 Task: Search one way flight ticket for 5 adults, 2 children, 1 infant in seat and 1 infant on lap in economy from Billings: Billings Logan International Airport to Jacksonville: Albert J. Ellis Airport on 8-3-2023. Choice of flights is American. Number of bags: 2 checked bags. Price is upto 83000. Outbound departure time preference is 5:15.
Action: Mouse moved to (215, 307)
Screenshot: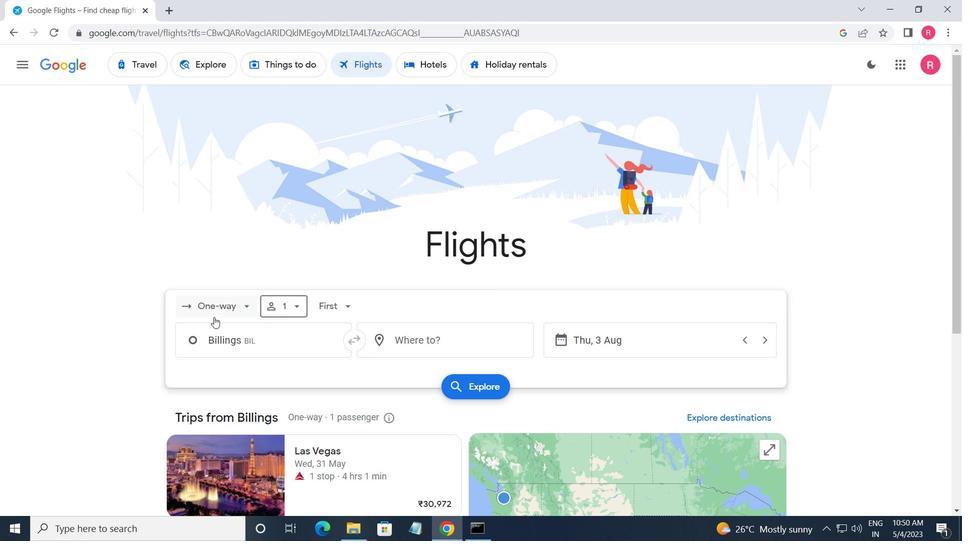
Action: Mouse pressed left at (215, 307)
Screenshot: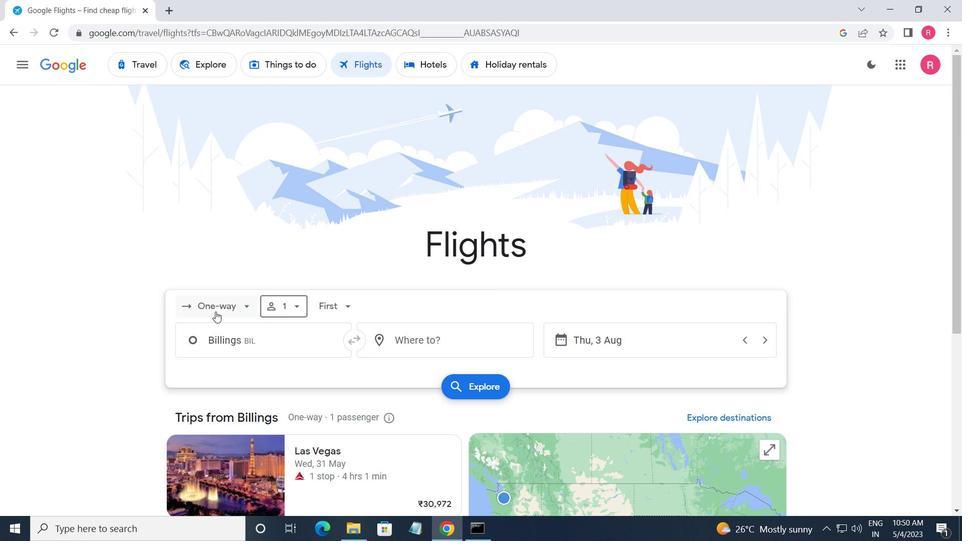 
Action: Mouse moved to (228, 360)
Screenshot: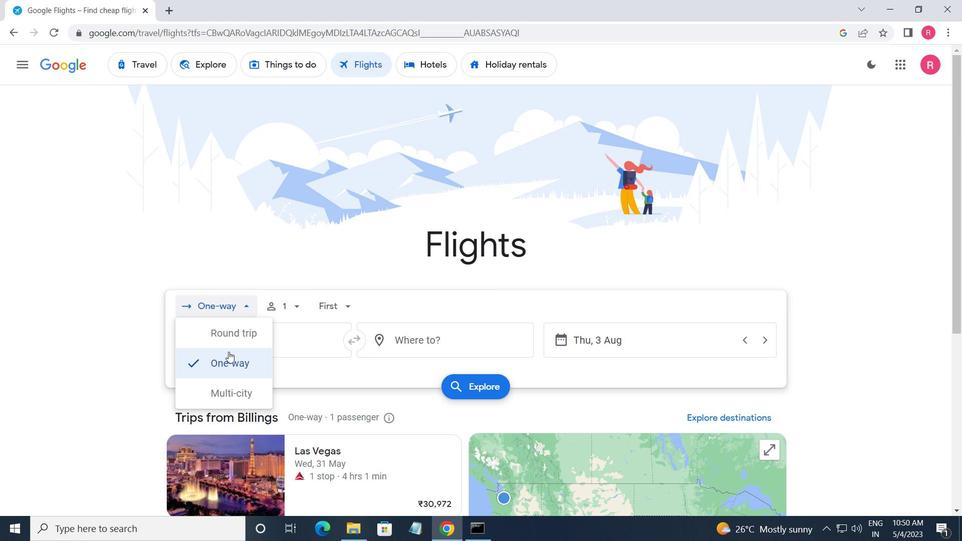 
Action: Mouse pressed left at (228, 360)
Screenshot: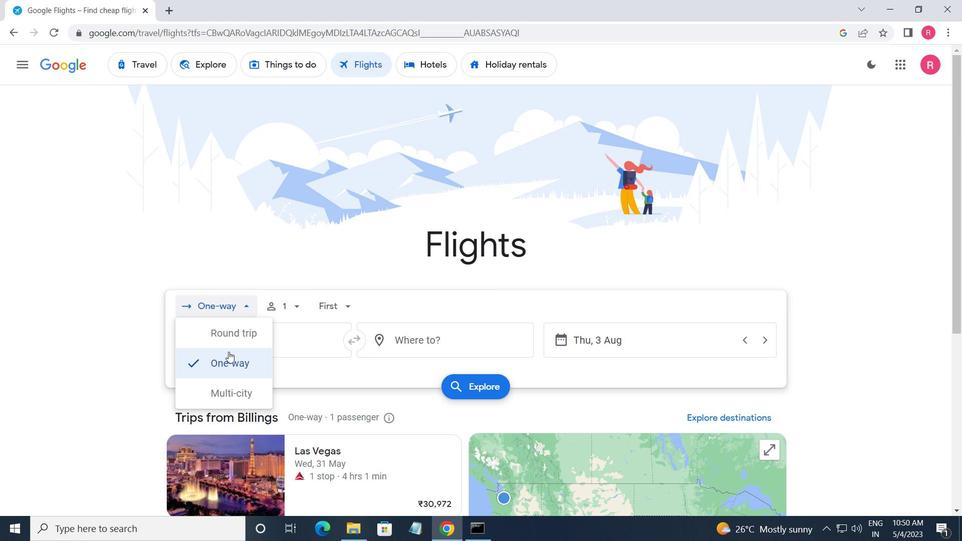 
Action: Mouse moved to (286, 307)
Screenshot: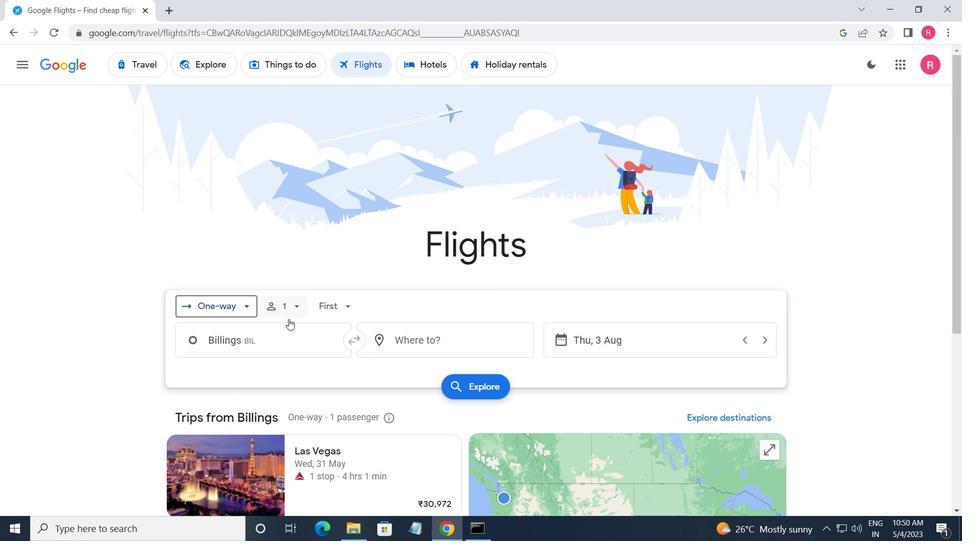 
Action: Mouse pressed left at (286, 307)
Screenshot: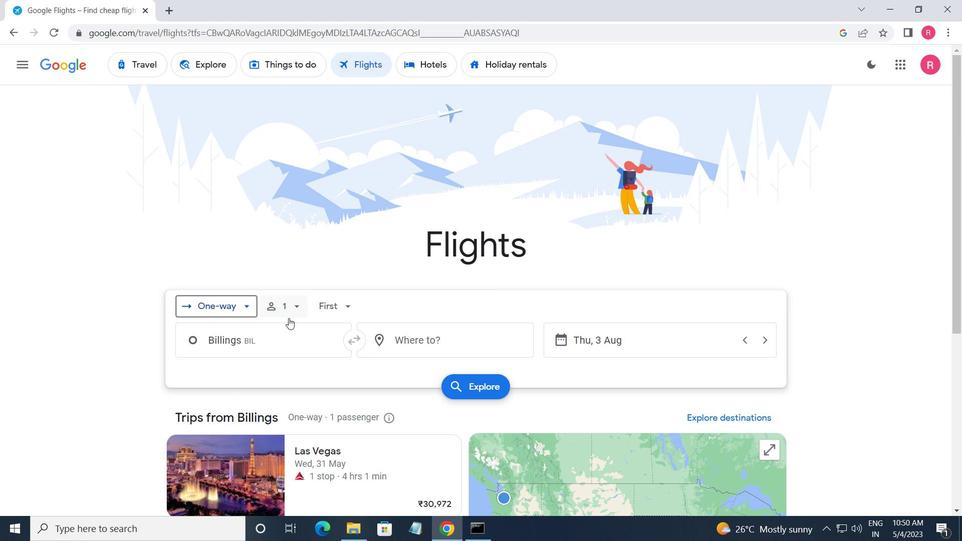 
Action: Mouse moved to (392, 334)
Screenshot: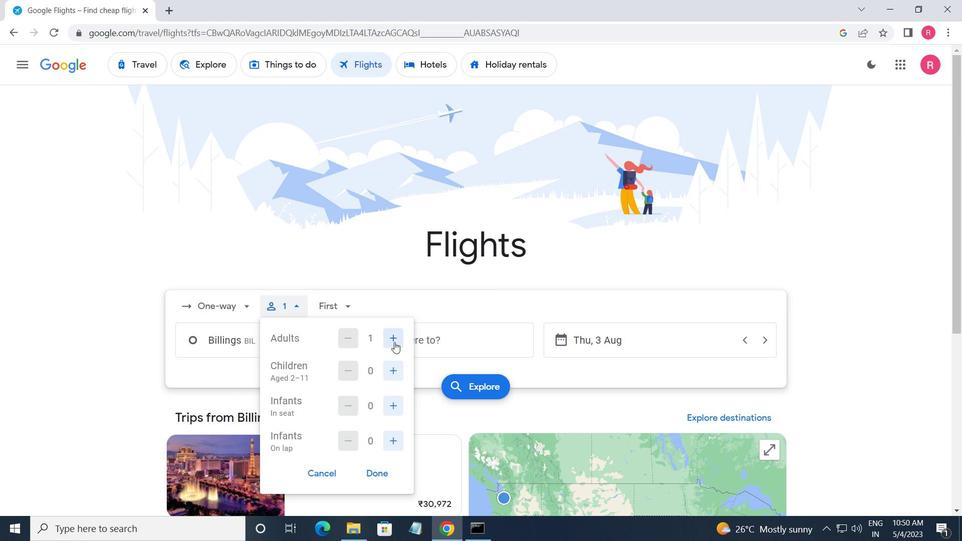 
Action: Mouse pressed left at (392, 334)
Screenshot: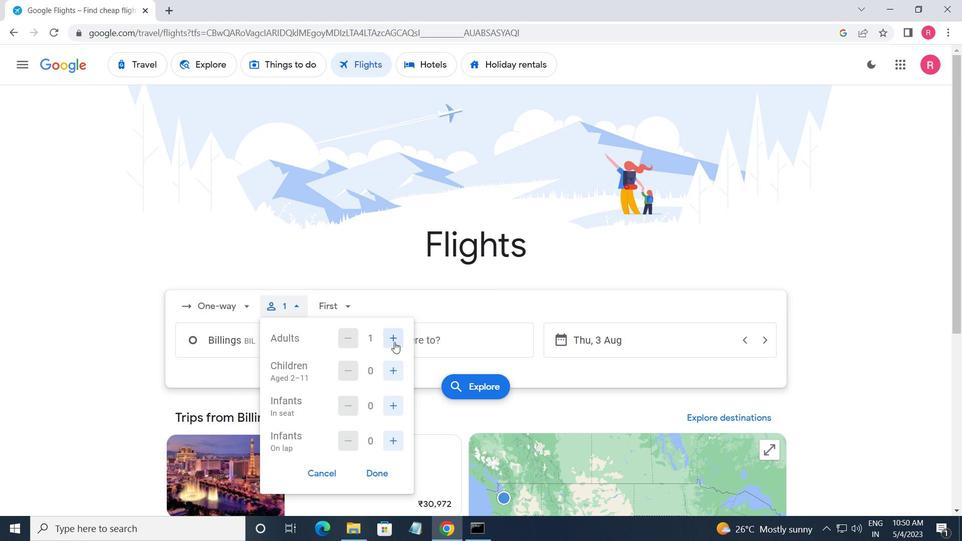
Action: Mouse pressed left at (392, 334)
Screenshot: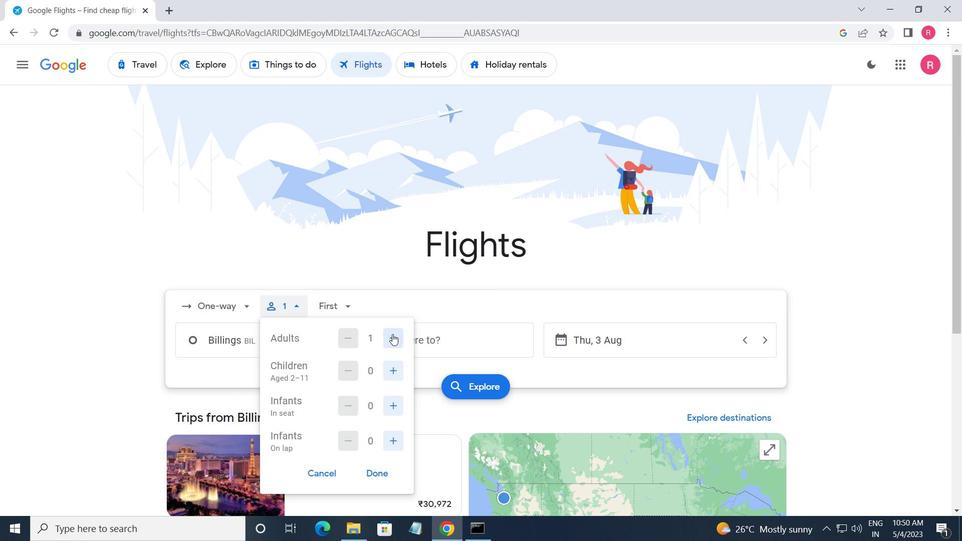 
Action: Mouse pressed left at (392, 334)
Screenshot: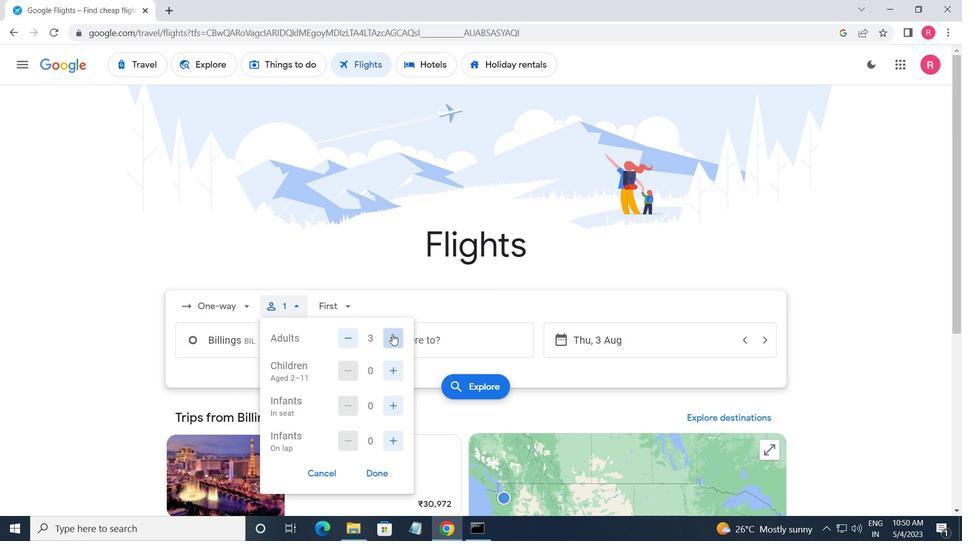 
Action: Mouse pressed left at (392, 334)
Screenshot: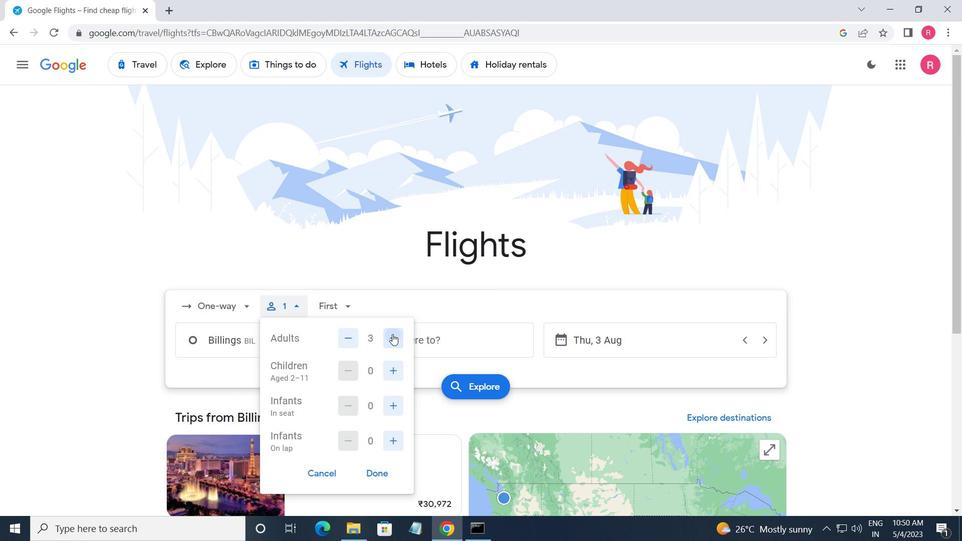 
Action: Mouse moved to (391, 377)
Screenshot: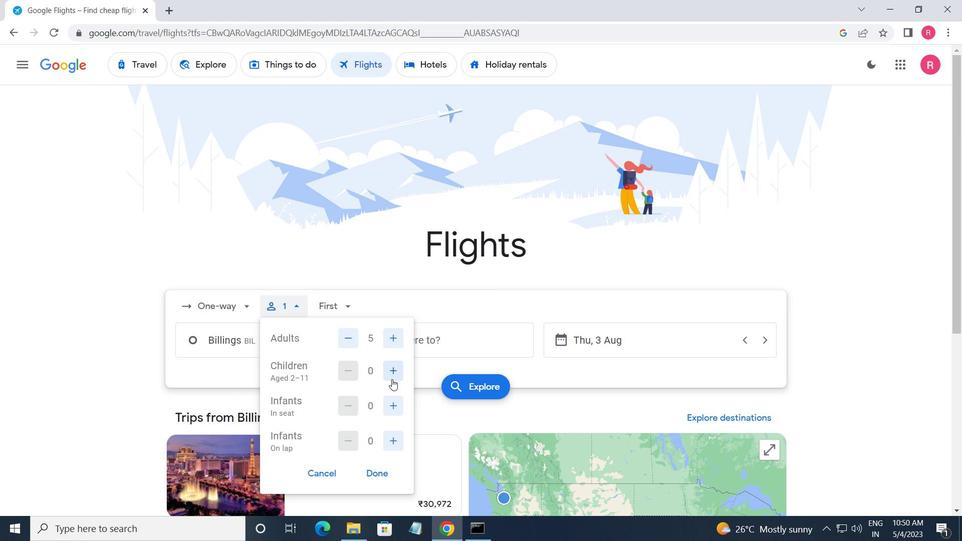 
Action: Mouse pressed left at (391, 377)
Screenshot: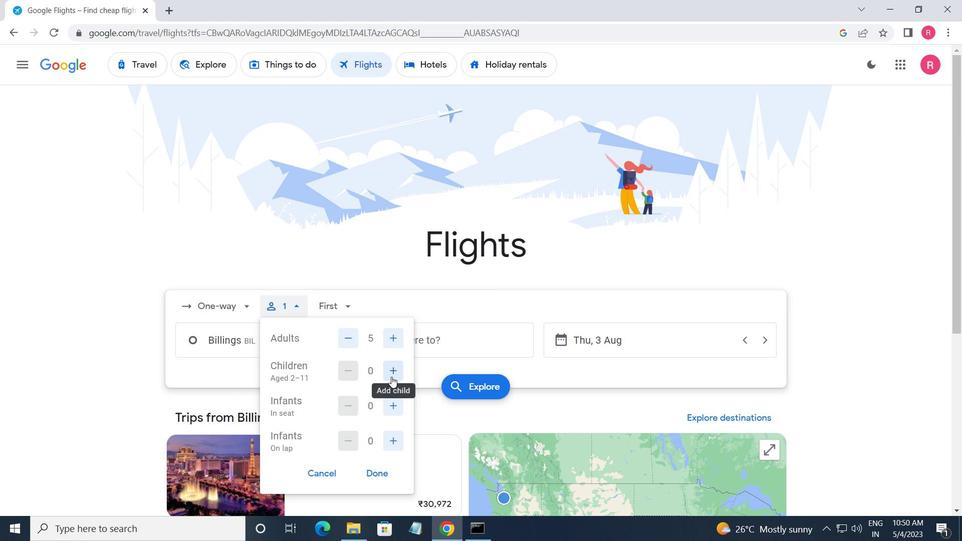 
Action: Mouse pressed left at (391, 377)
Screenshot: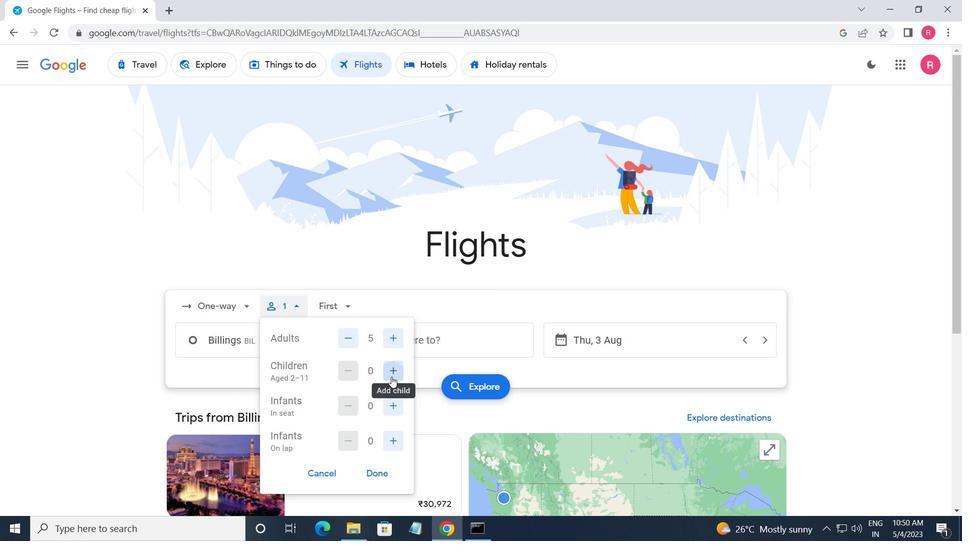 
Action: Mouse moved to (391, 409)
Screenshot: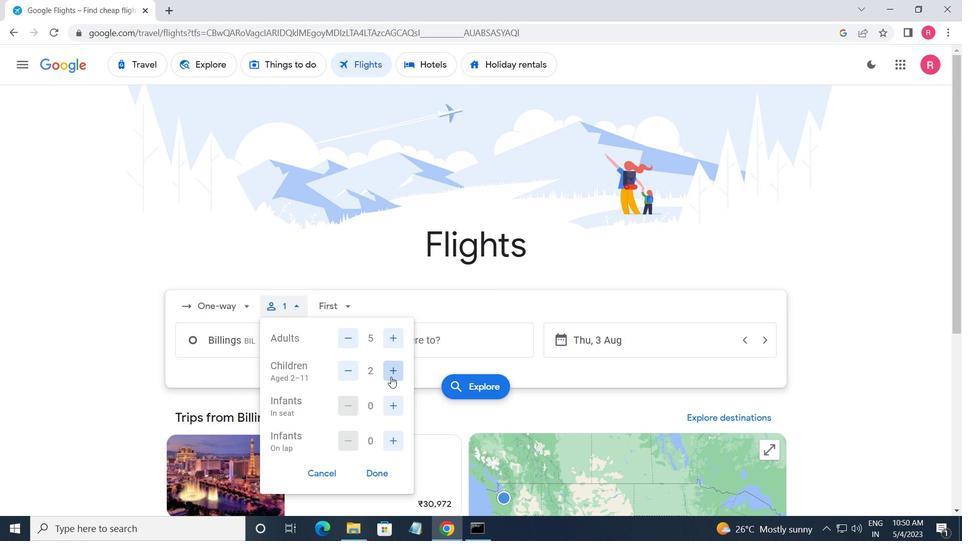 
Action: Mouse pressed left at (391, 409)
Screenshot: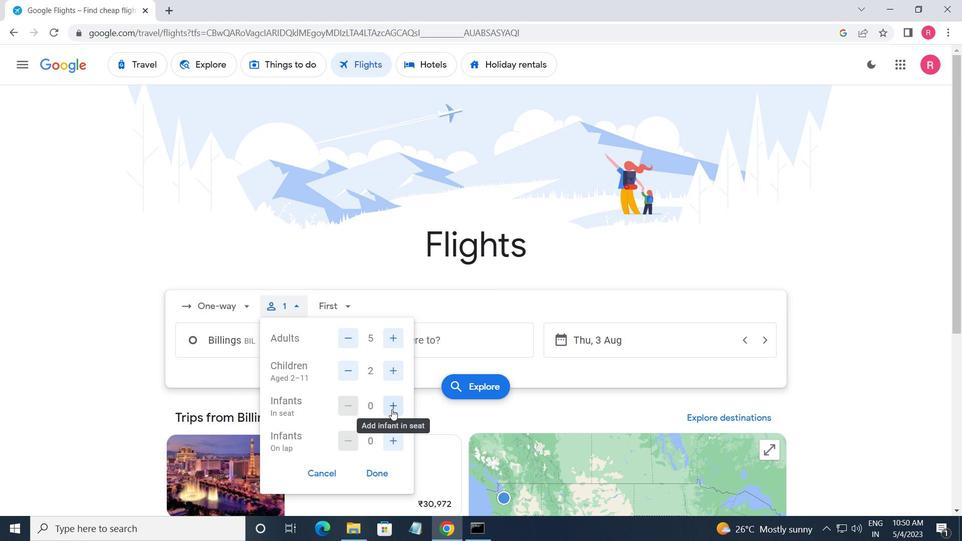 
Action: Mouse moved to (391, 441)
Screenshot: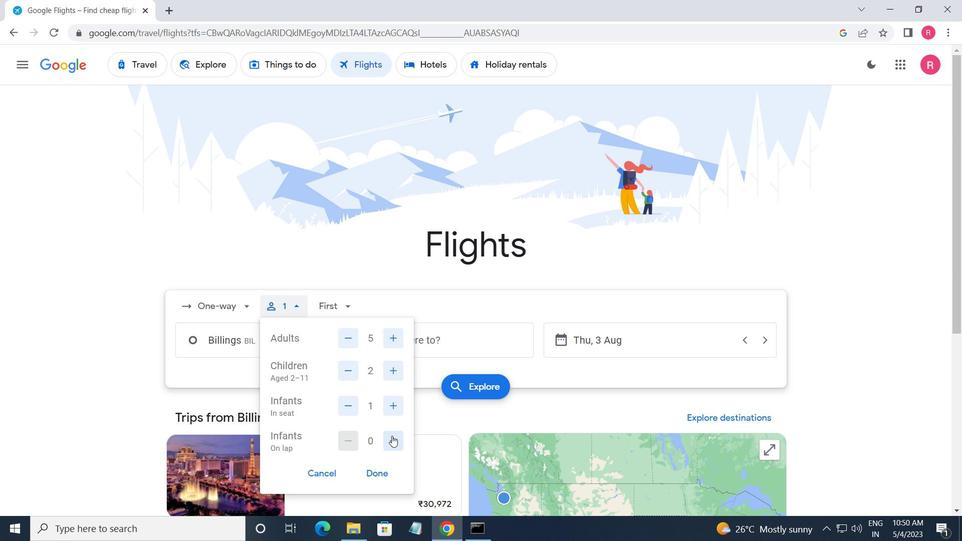 
Action: Mouse pressed left at (391, 441)
Screenshot: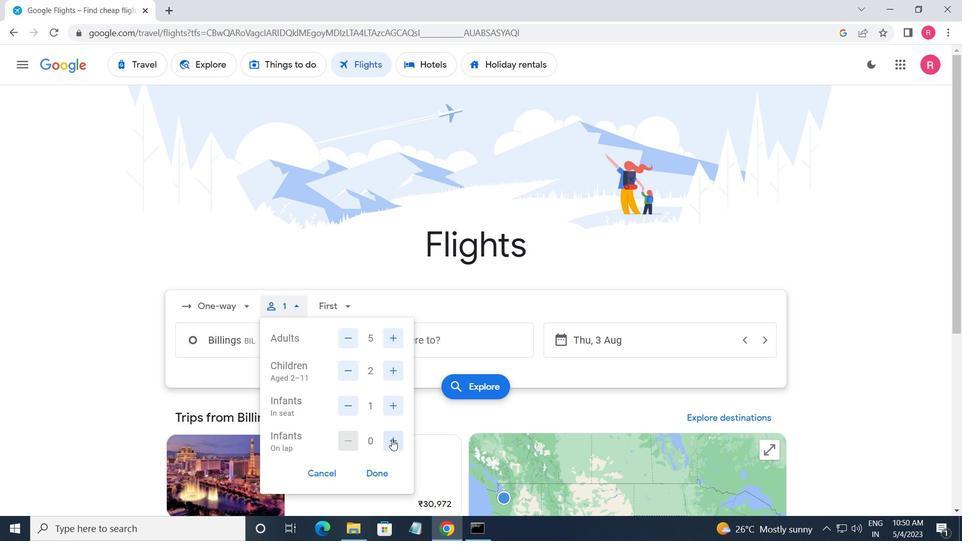 
Action: Mouse moved to (379, 473)
Screenshot: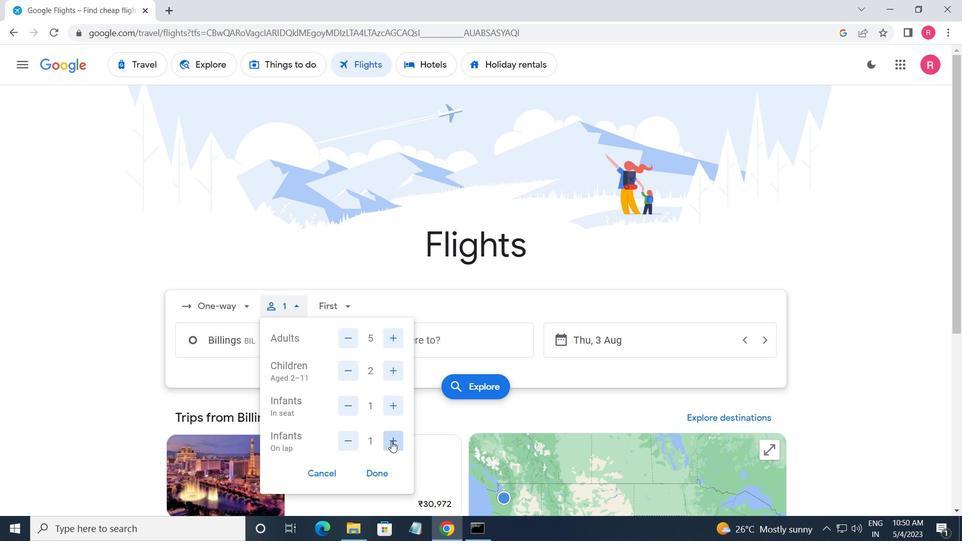 
Action: Mouse pressed left at (379, 473)
Screenshot: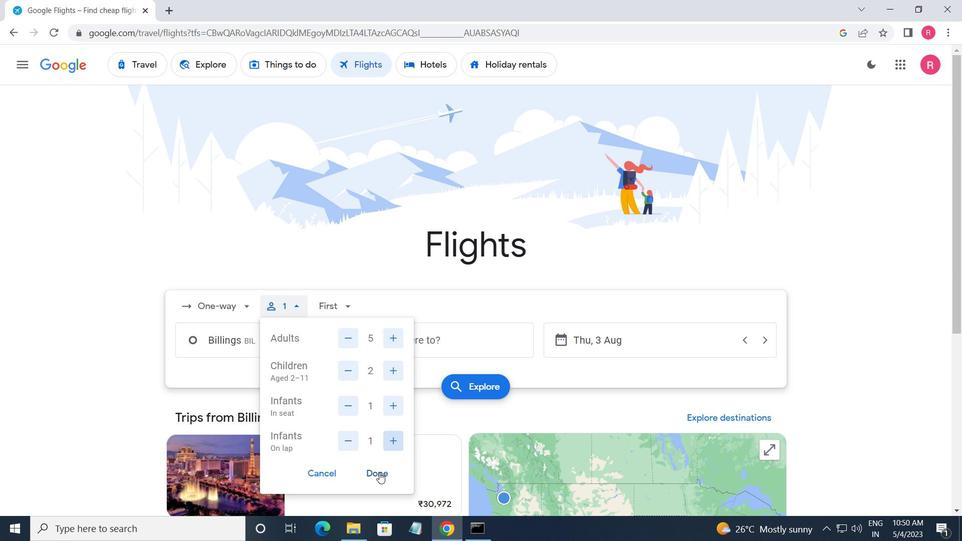 
Action: Mouse moved to (323, 313)
Screenshot: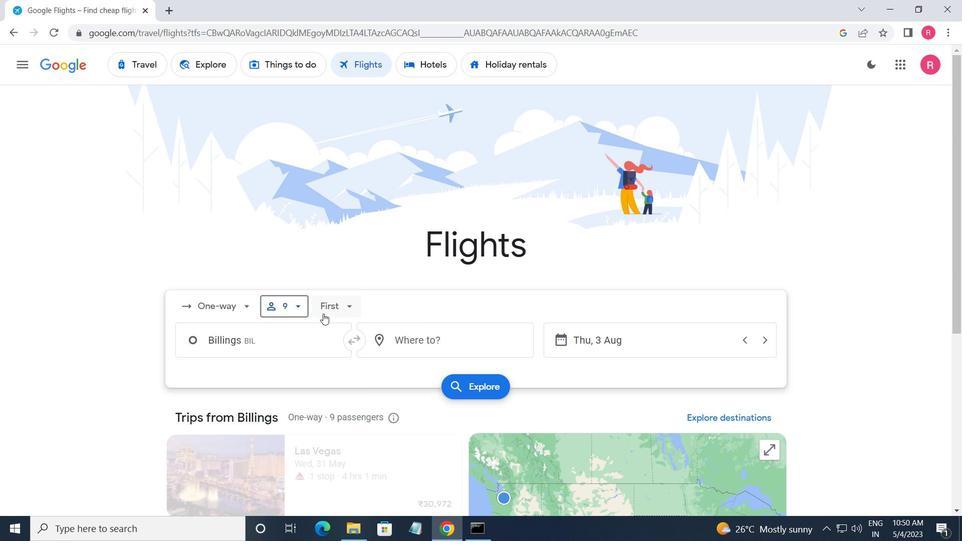 
Action: Mouse pressed left at (323, 313)
Screenshot: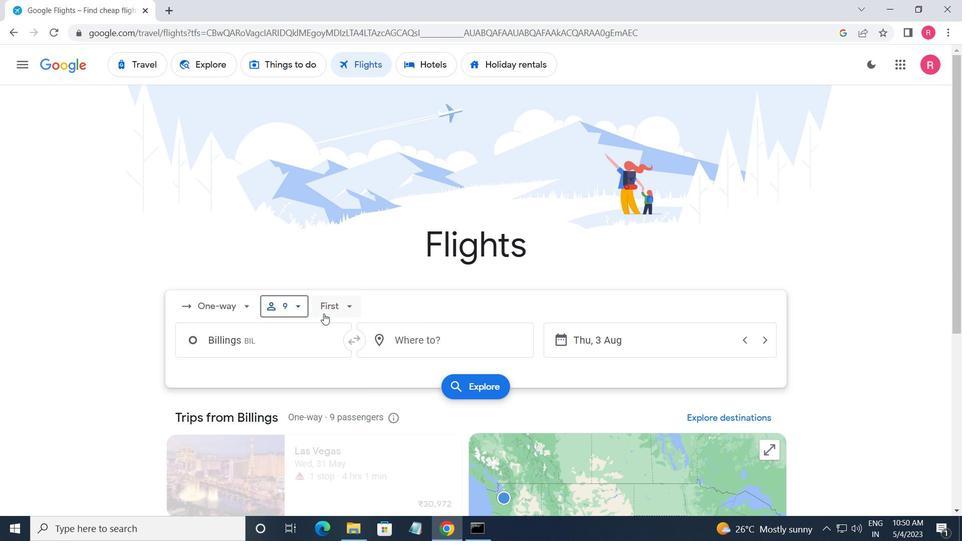 
Action: Mouse moved to (347, 329)
Screenshot: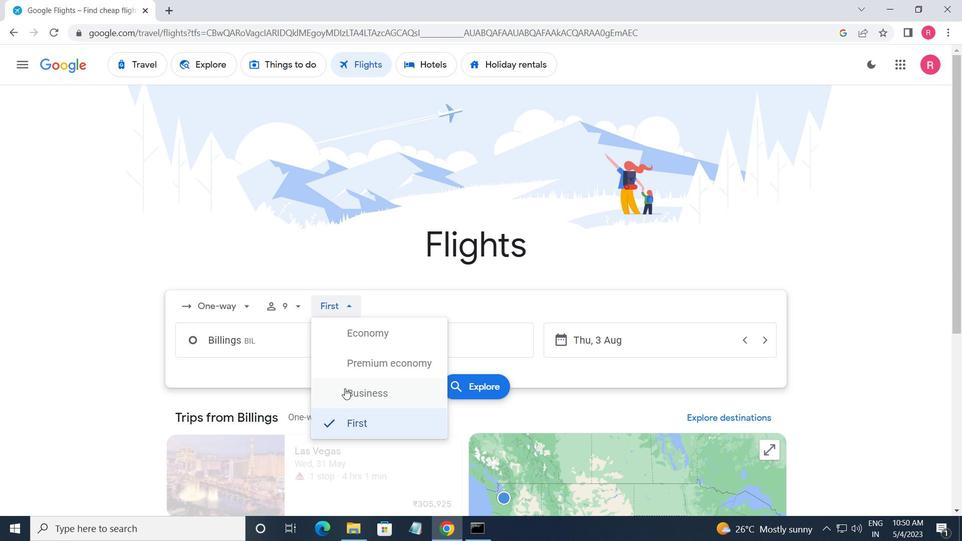 
Action: Mouse pressed left at (347, 329)
Screenshot: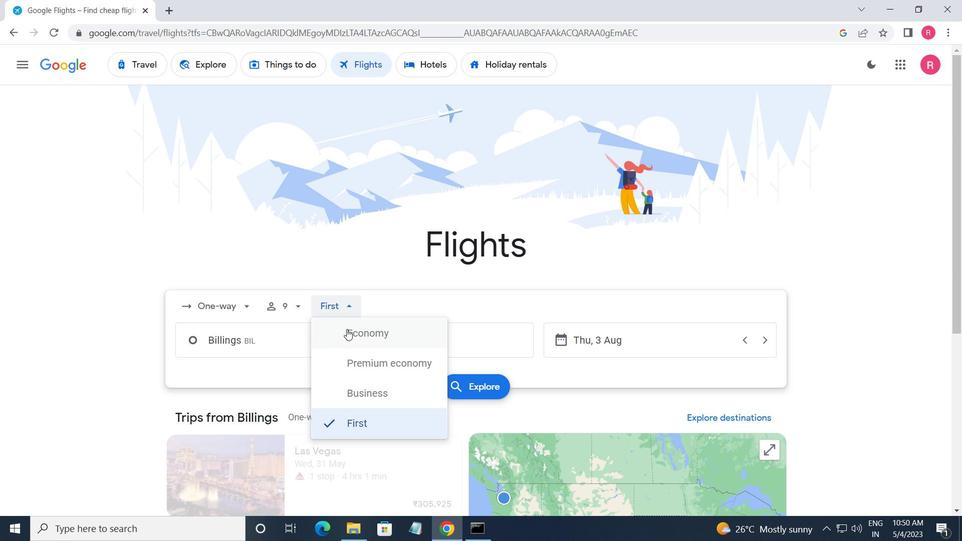 
Action: Mouse moved to (301, 336)
Screenshot: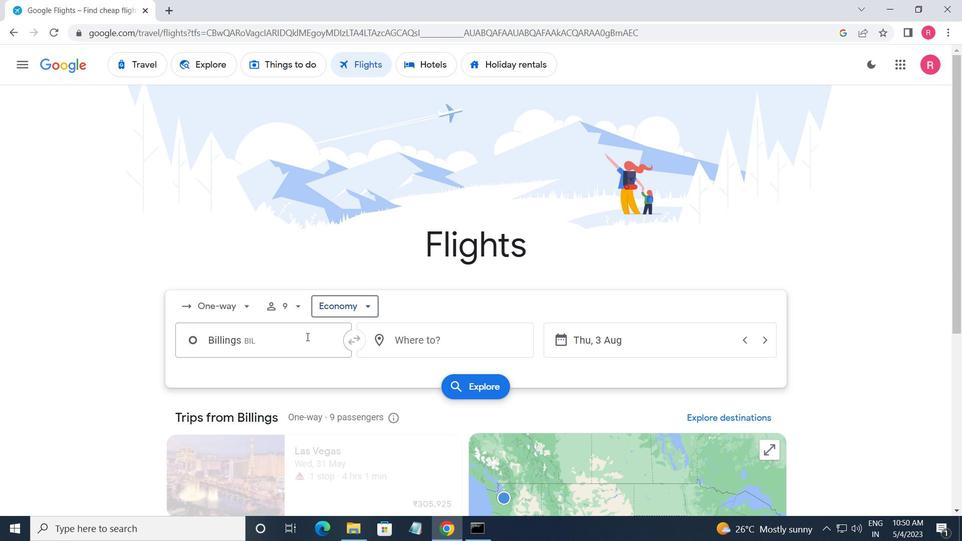 
Action: Mouse pressed left at (301, 336)
Screenshot: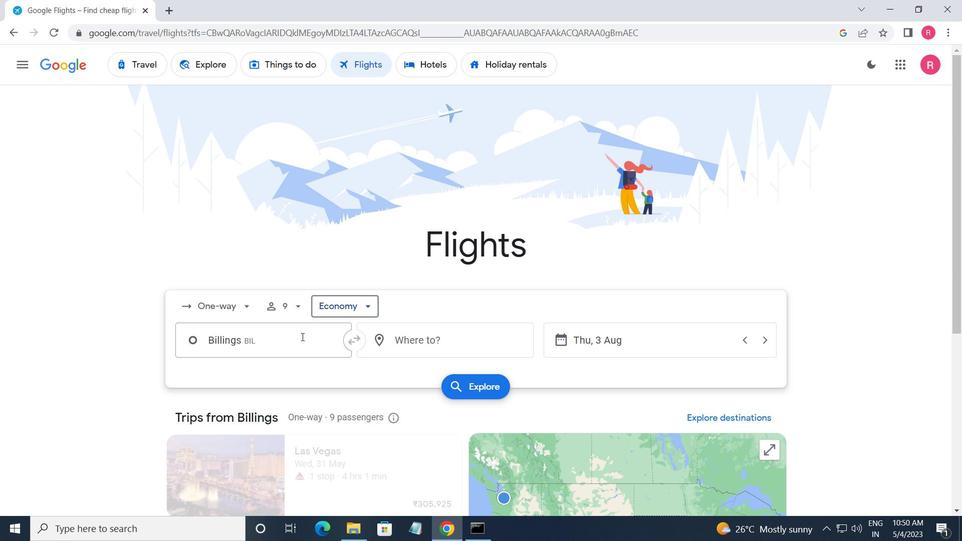 
Action: Mouse moved to (285, 415)
Screenshot: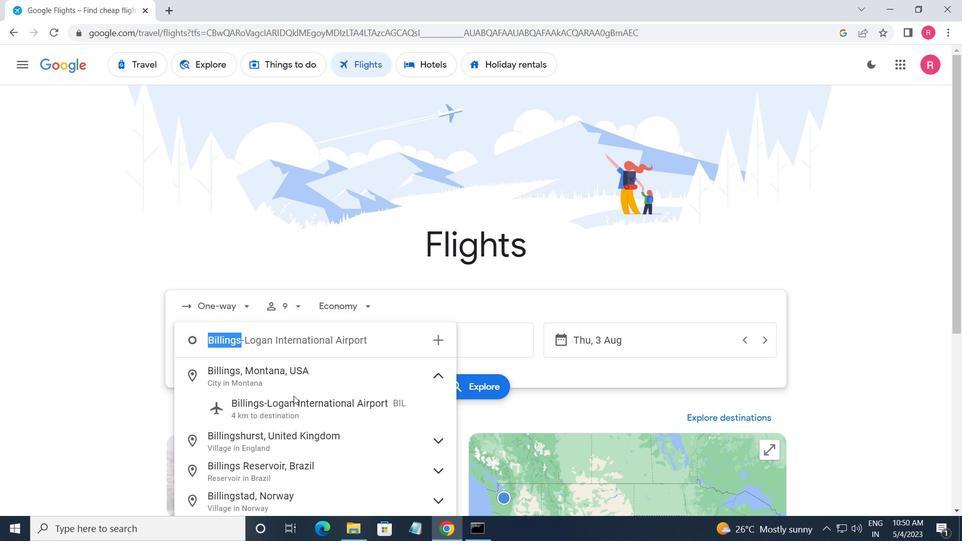 
Action: Mouse pressed left at (285, 415)
Screenshot: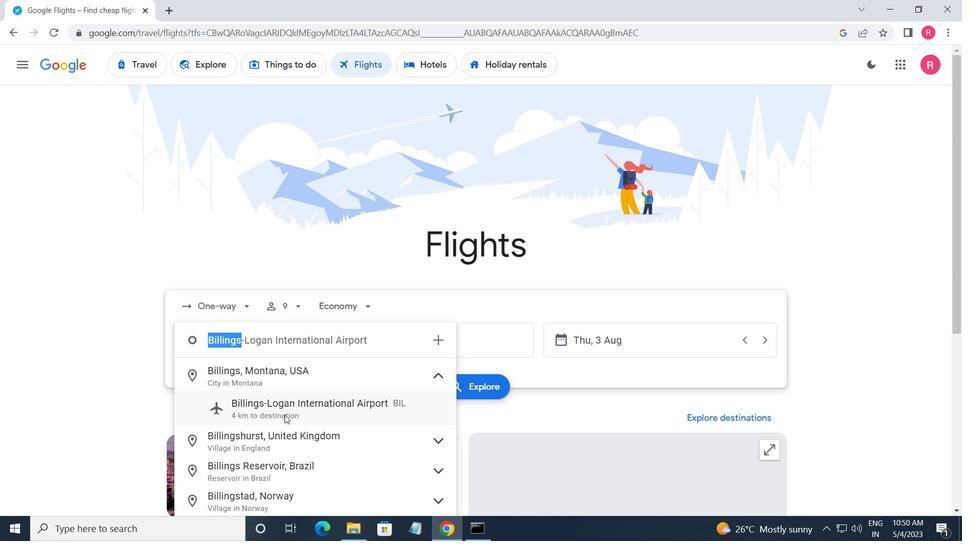 
Action: Mouse moved to (438, 337)
Screenshot: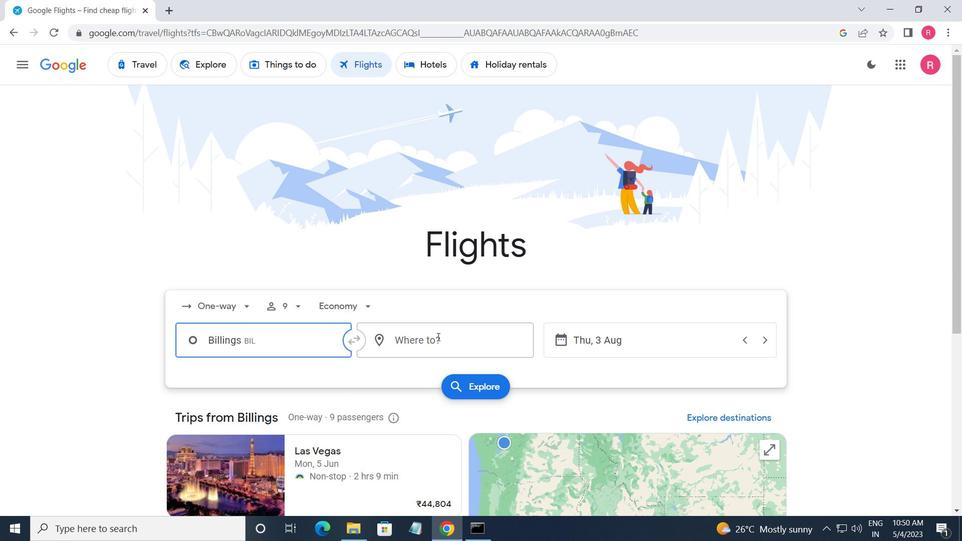 
Action: Mouse pressed left at (438, 337)
Screenshot: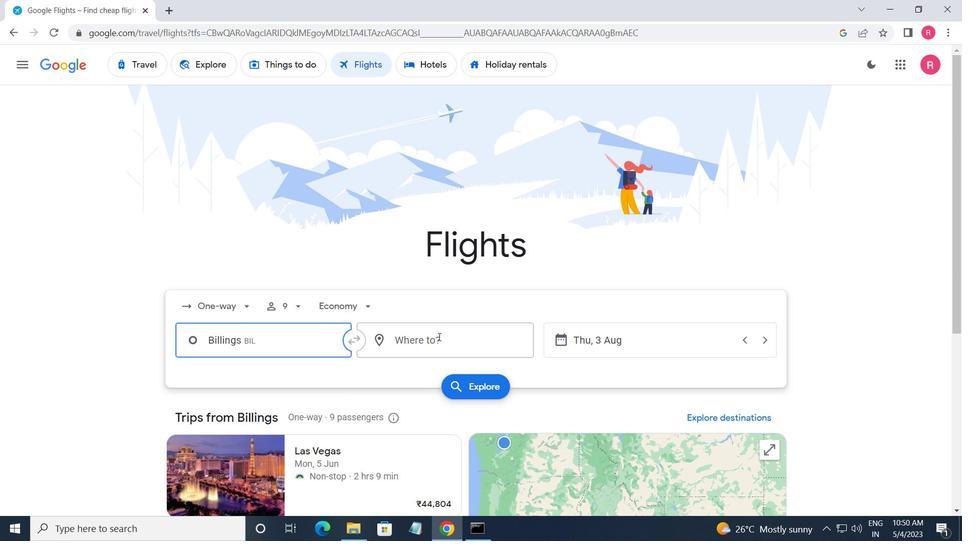 
Action: Mouse moved to (448, 464)
Screenshot: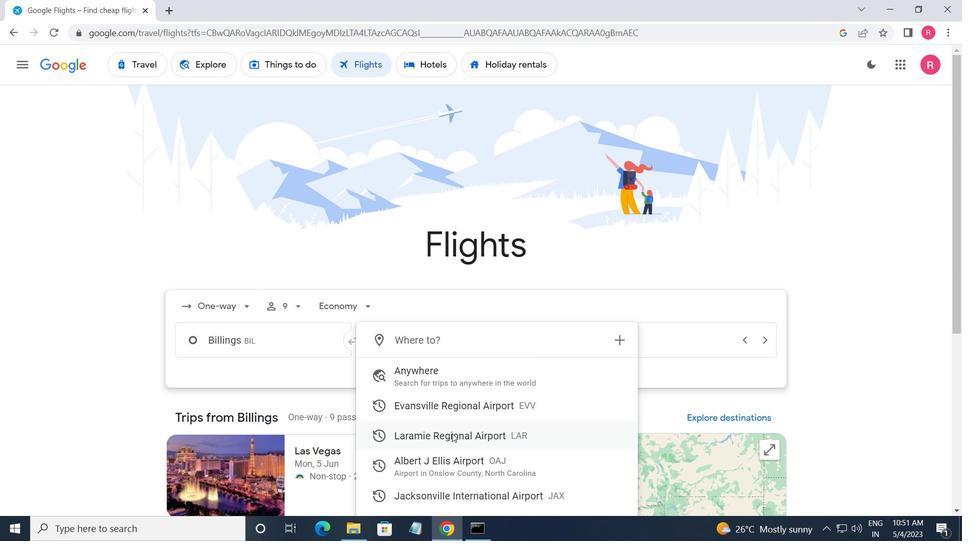 
Action: Mouse pressed left at (448, 464)
Screenshot: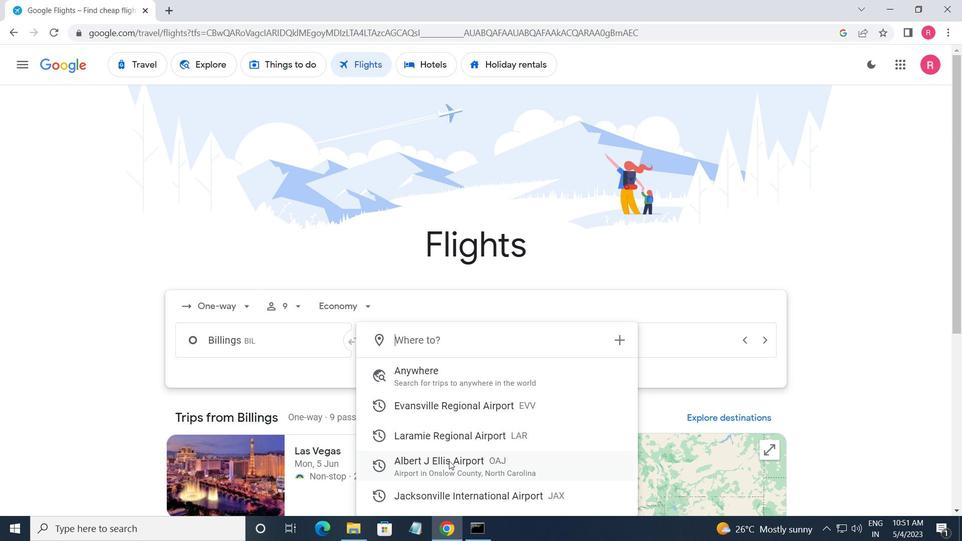 
Action: Mouse moved to (659, 343)
Screenshot: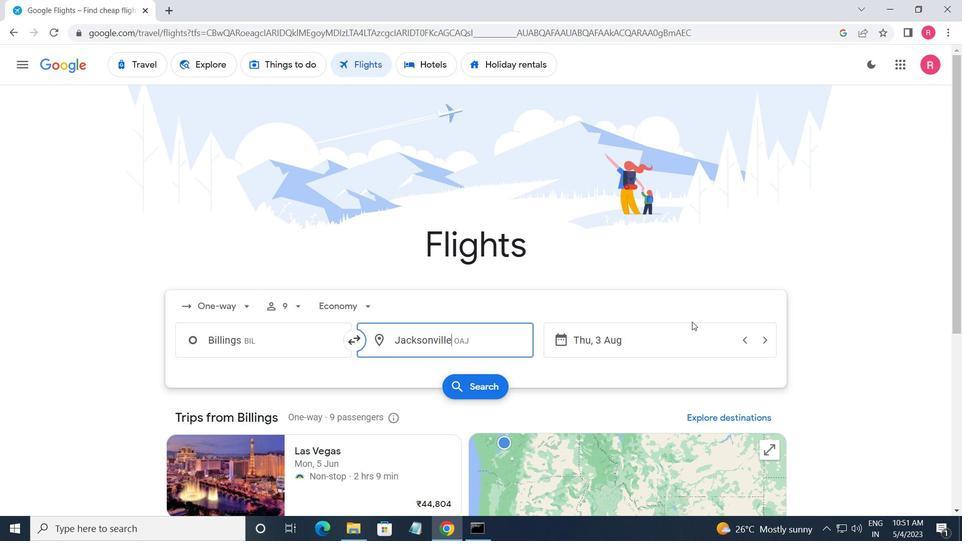 
Action: Mouse pressed left at (659, 343)
Screenshot: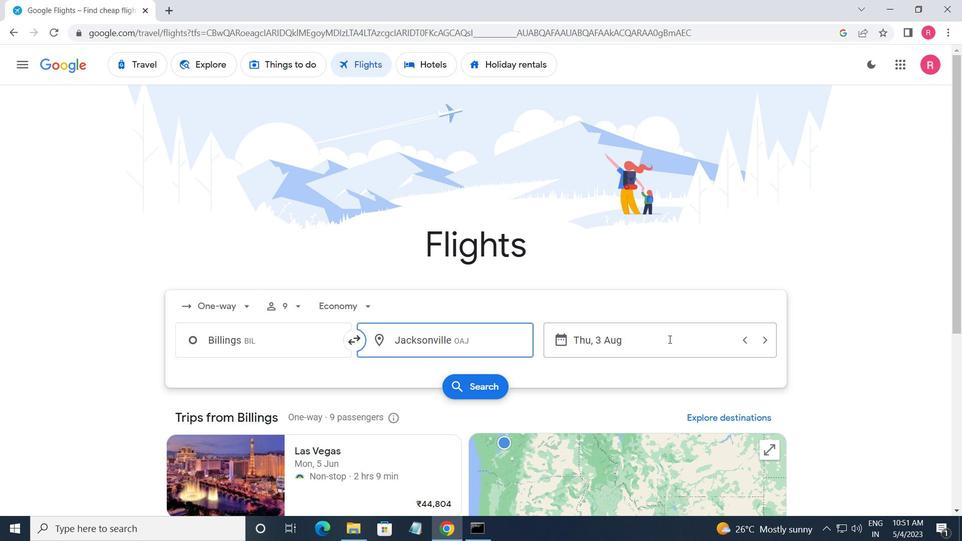 
Action: Mouse moved to (448, 298)
Screenshot: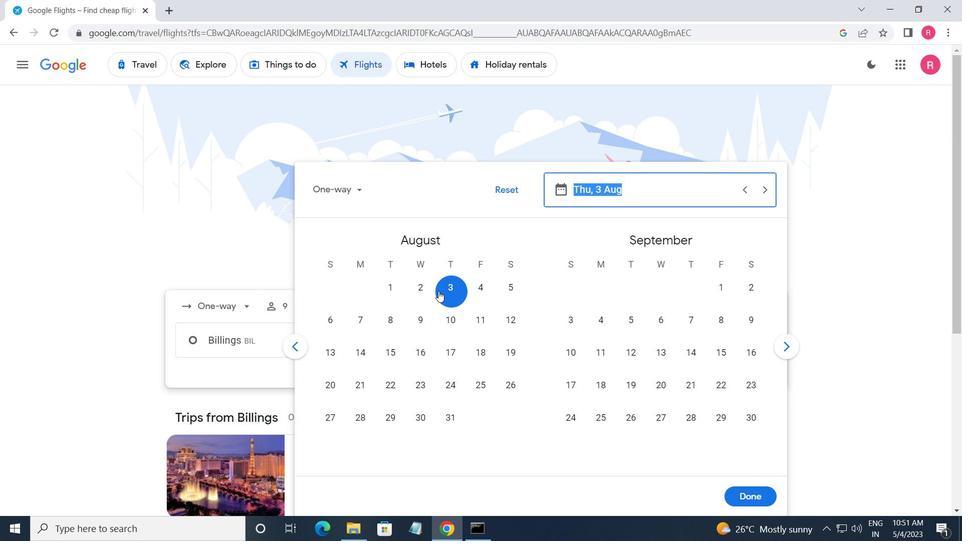 
Action: Mouse pressed left at (448, 298)
Screenshot: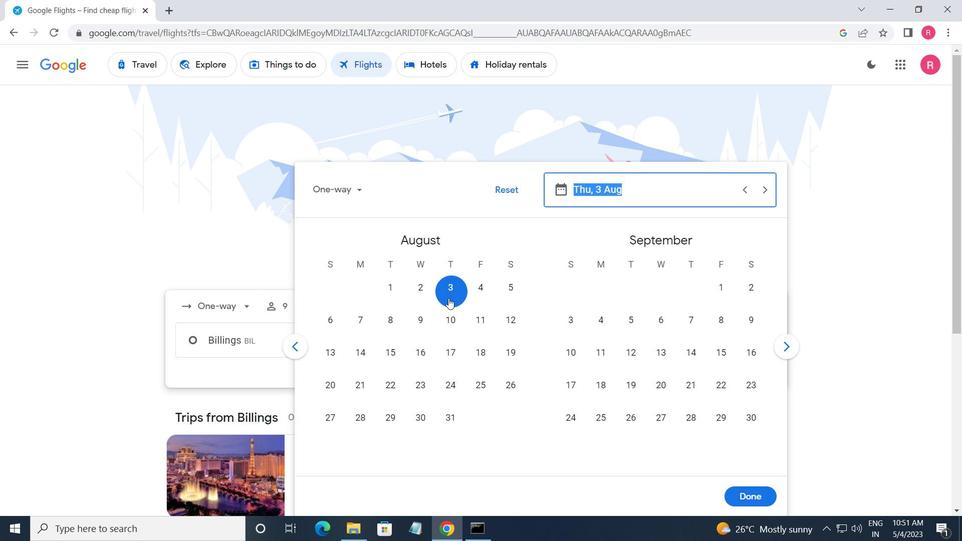 
Action: Mouse moved to (733, 495)
Screenshot: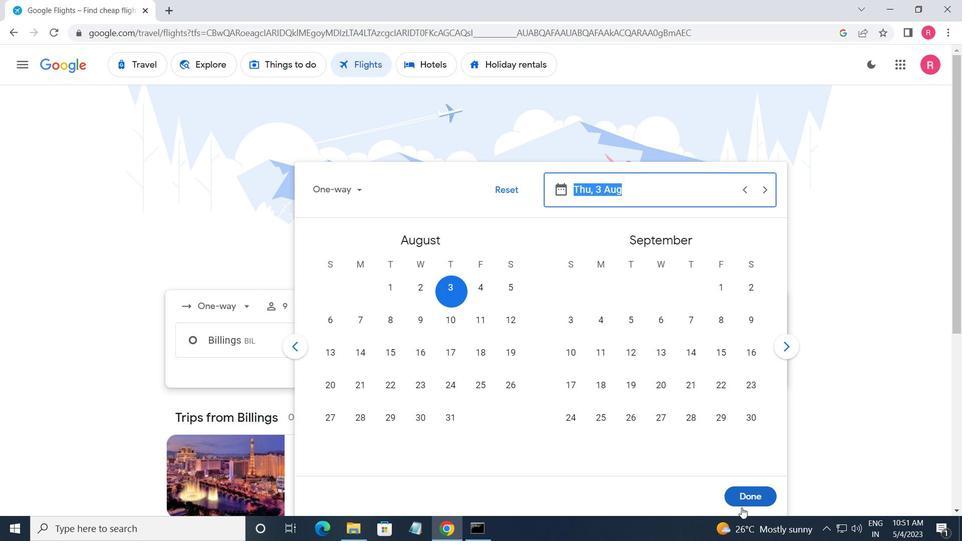 
Action: Mouse pressed left at (733, 495)
Screenshot: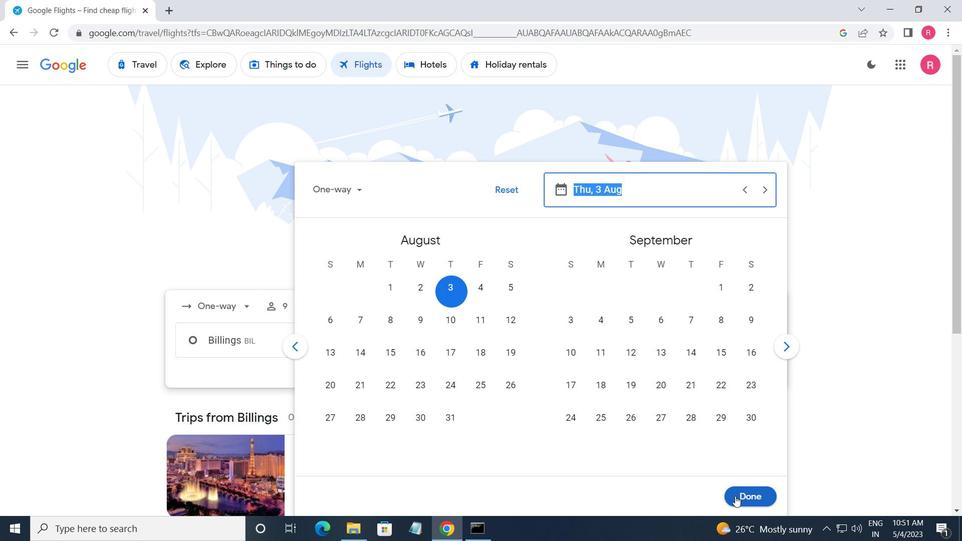 
Action: Mouse moved to (443, 389)
Screenshot: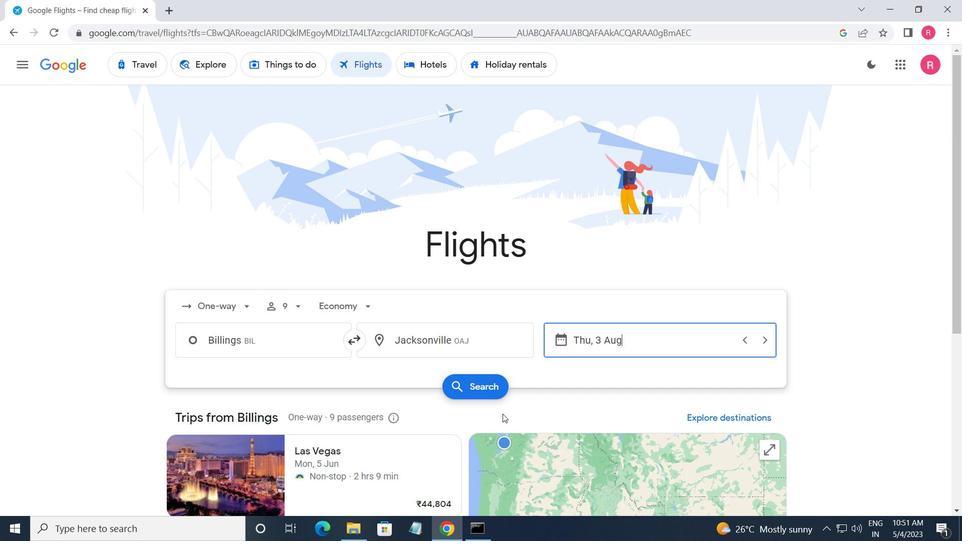 
Action: Mouse pressed left at (443, 389)
Screenshot: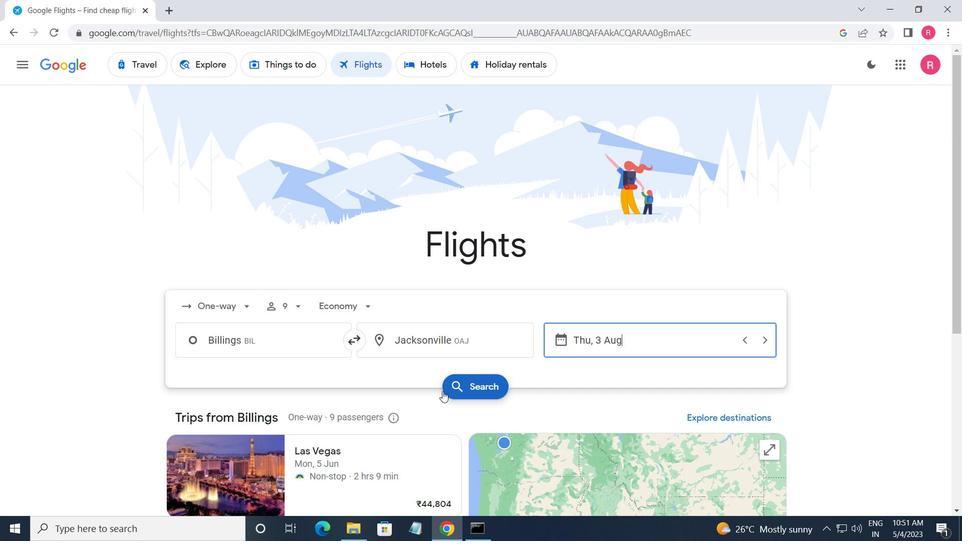
Action: Mouse moved to (166, 183)
Screenshot: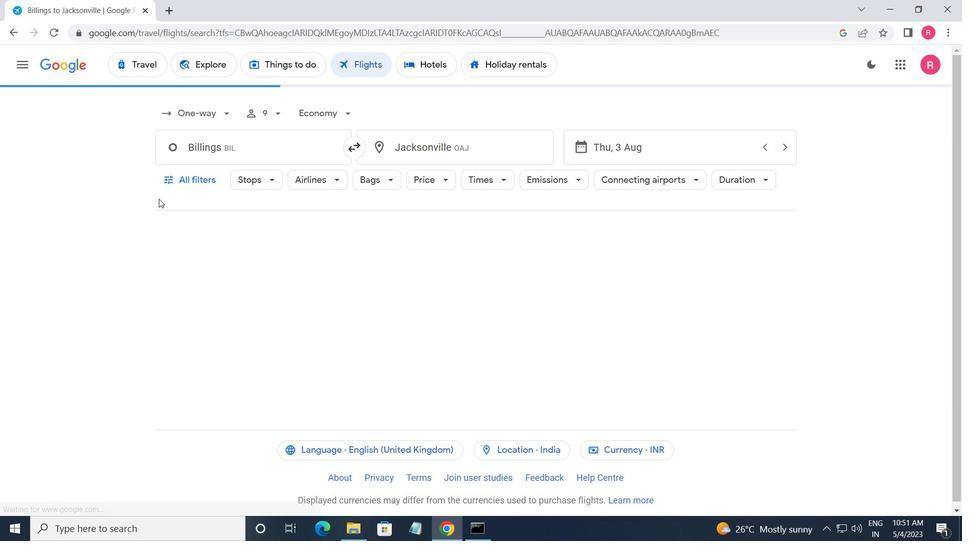 
Action: Mouse pressed left at (166, 183)
Screenshot: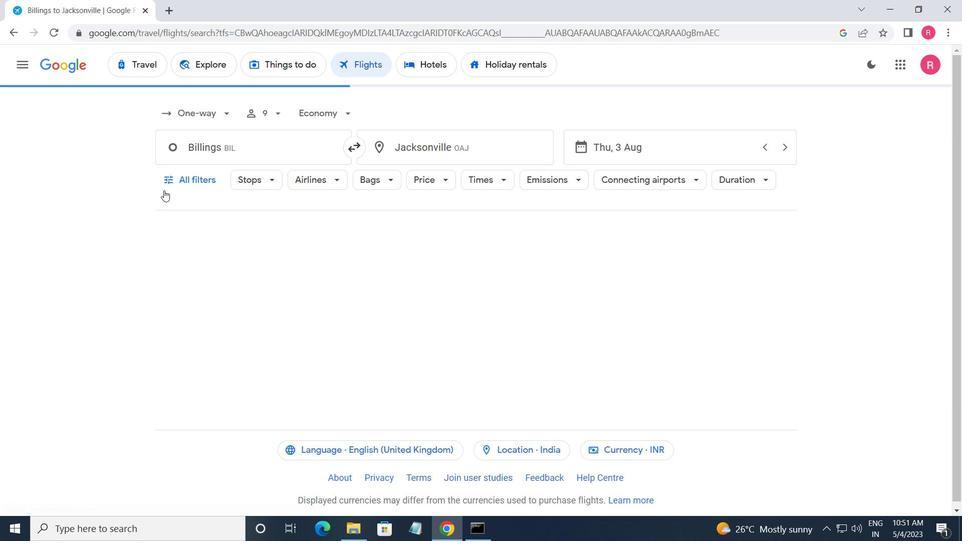 
Action: Mouse moved to (267, 361)
Screenshot: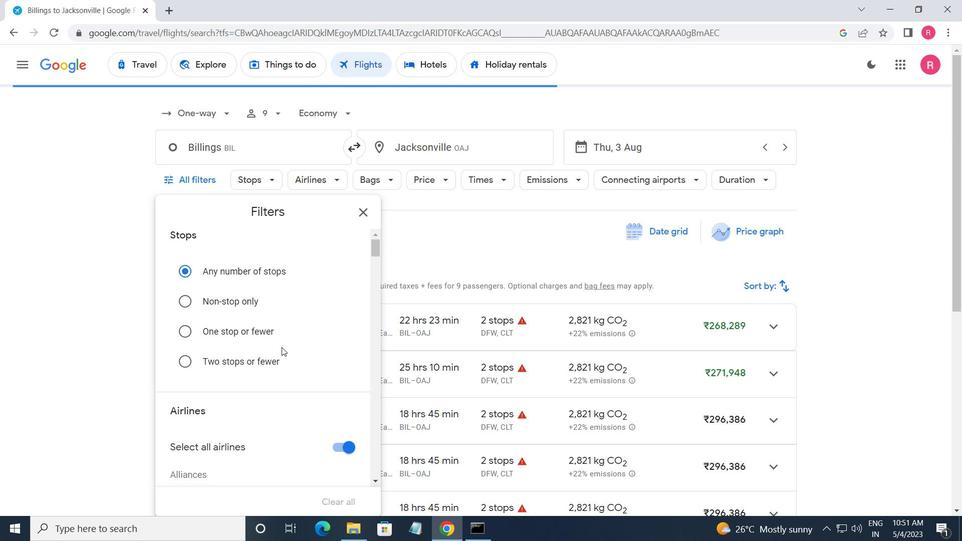 
Action: Mouse scrolled (267, 360) with delta (0, 0)
Screenshot: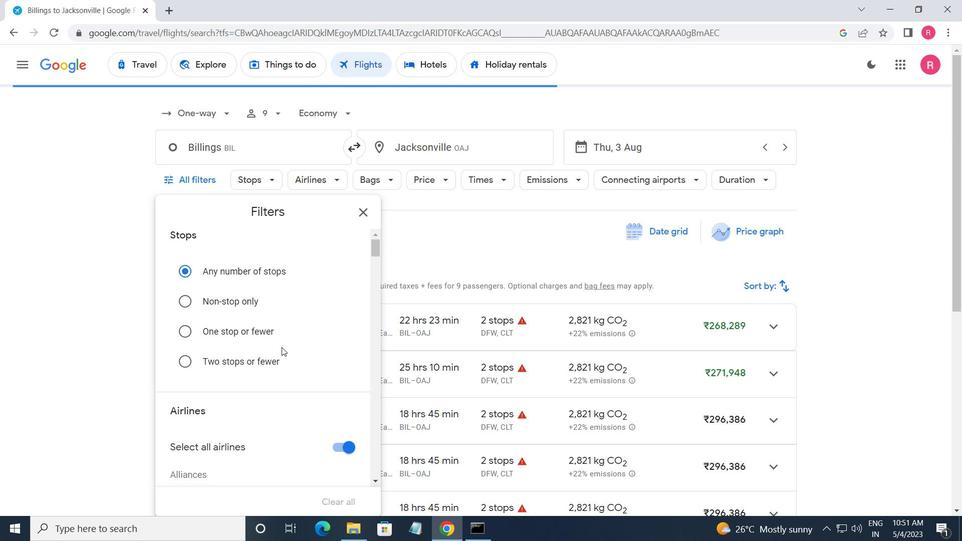 
Action: Mouse moved to (266, 365)
Screenshot: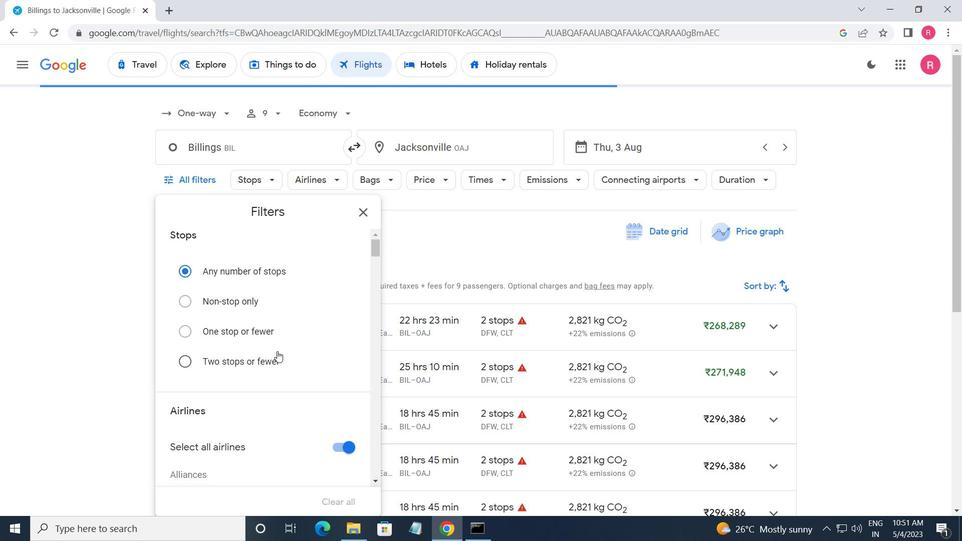 
Action: Mouse scrolled (266, 364) with delta (0, 0)
Screenshot: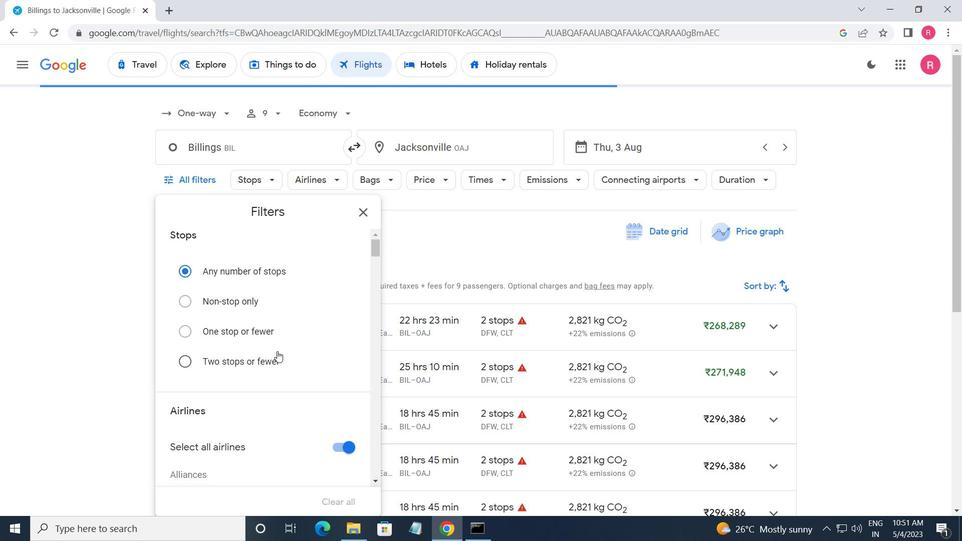 
Action: Mouse moved to (265, 365)
Screenshot: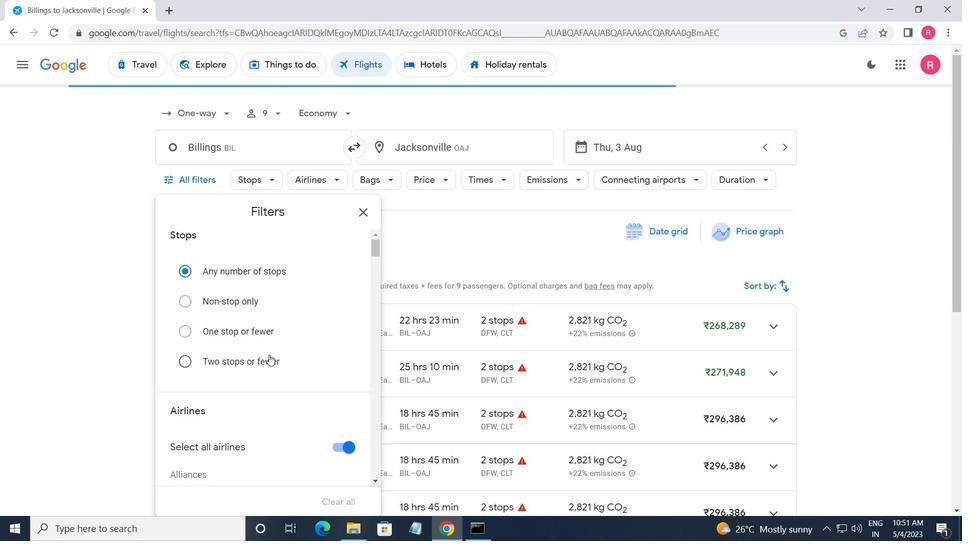 
Action: Mouse scrolled (265, 364) with delta (0, 0)
Screenshot: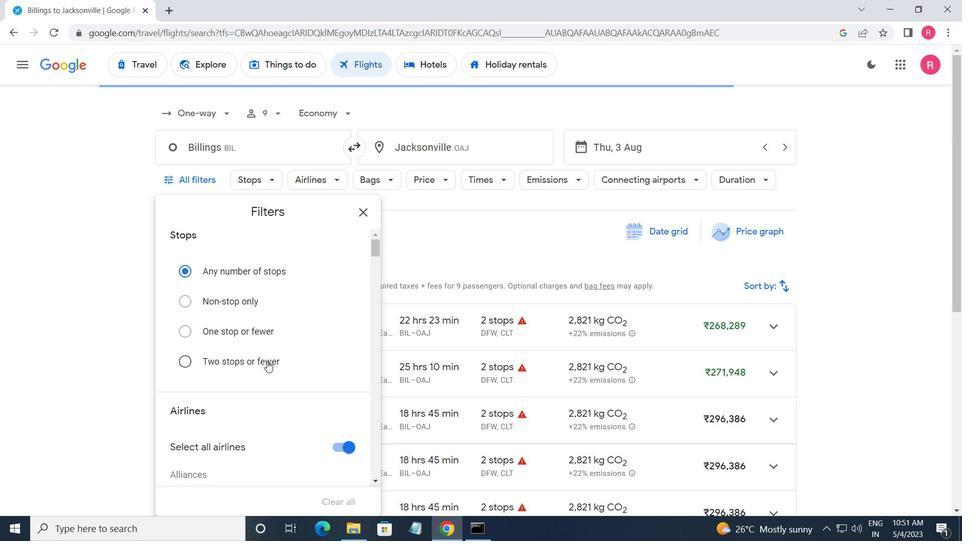 
Action: Mouse moved to (265, 365)
Screenshot: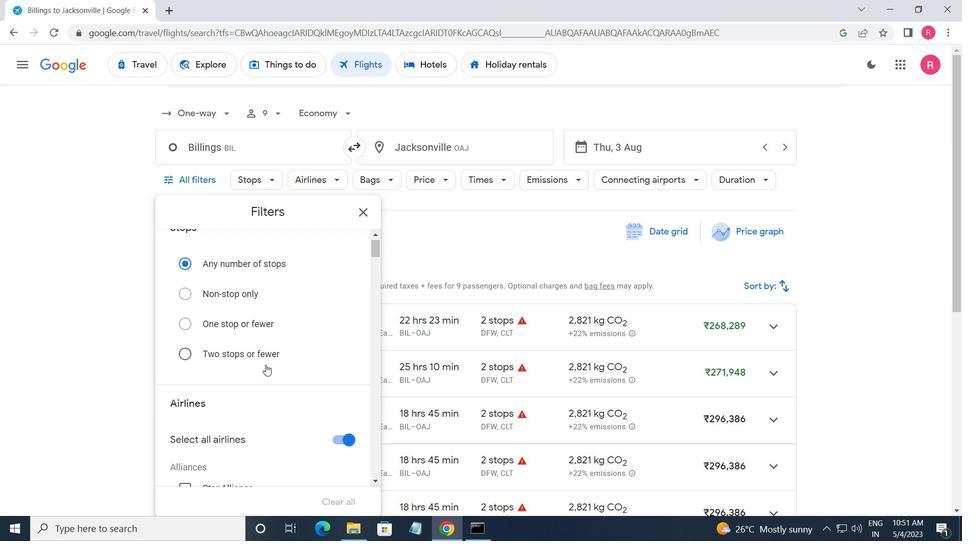 
Action: Mouse scrolled (265, 364) with delta (0, 0)
Screenshot: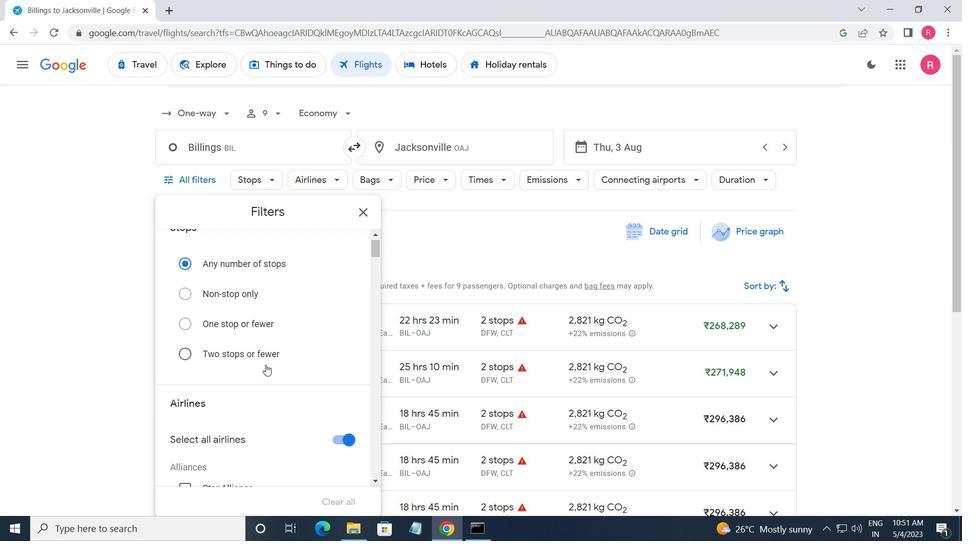 
Action: Mouse moved to (264, 360)
Screenshot: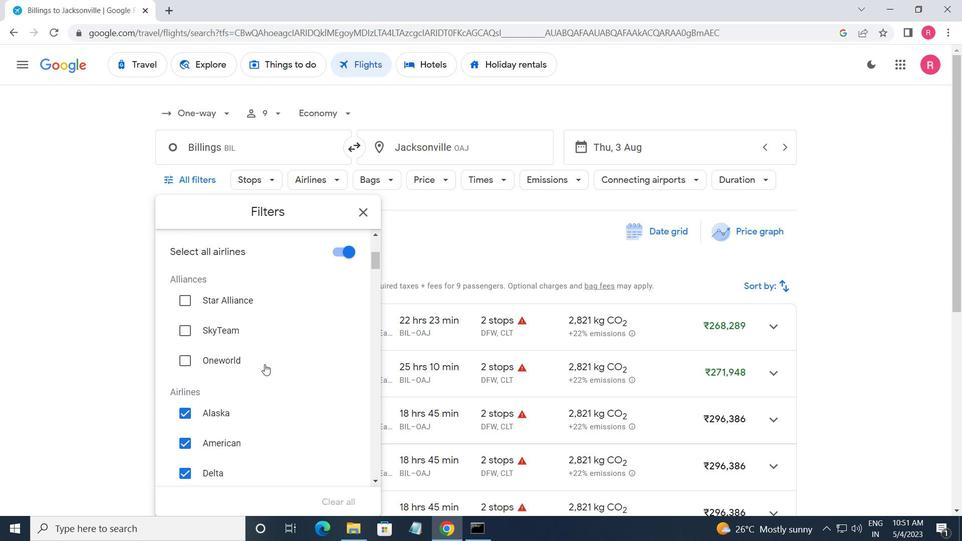 
Action: Mouse scrolled (264, 360) with delta (0, 0)
Screenshot: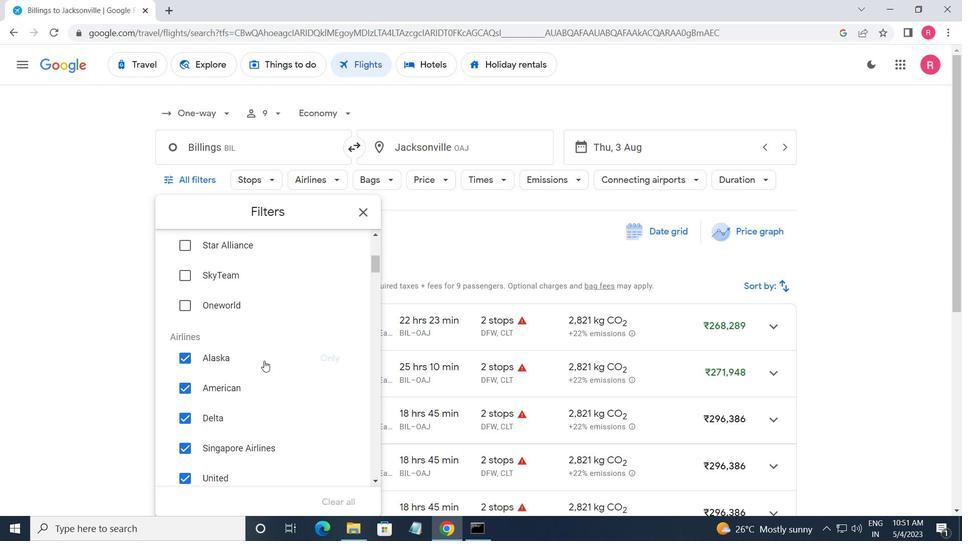 
Action: Mouse moved to (317, 330)
Screenshot: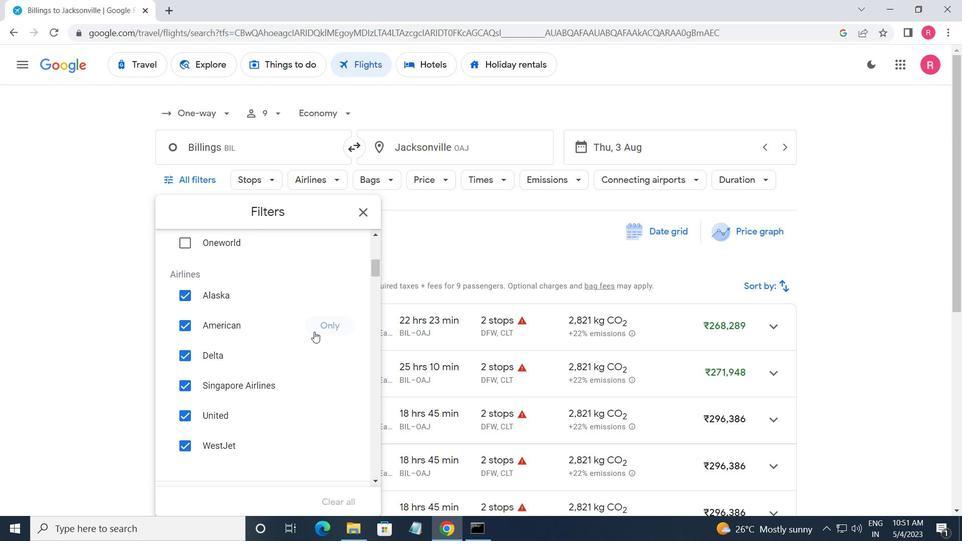 
Action: Mouse pressed left at (317, 330)
Screenshot: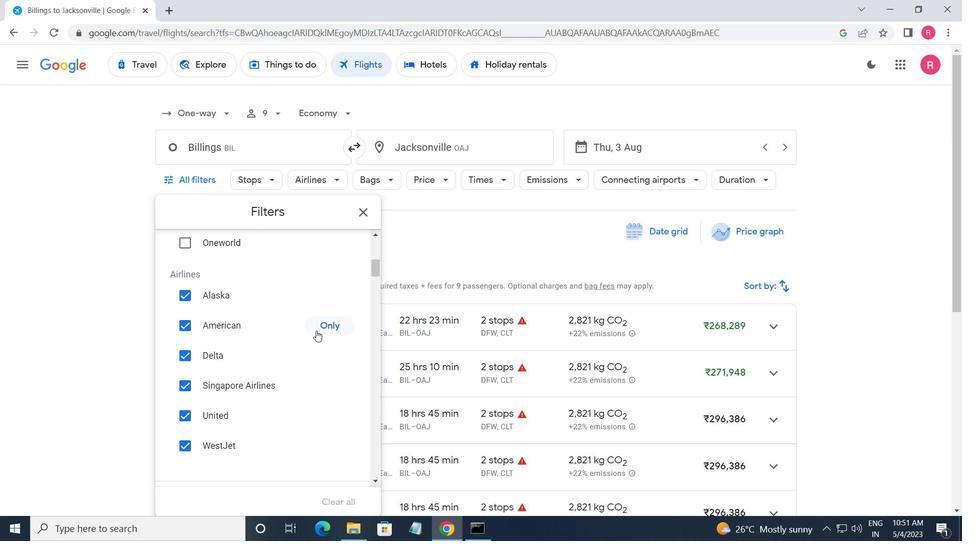 
Action: Mouse moved to (299, 353)
Screenshot: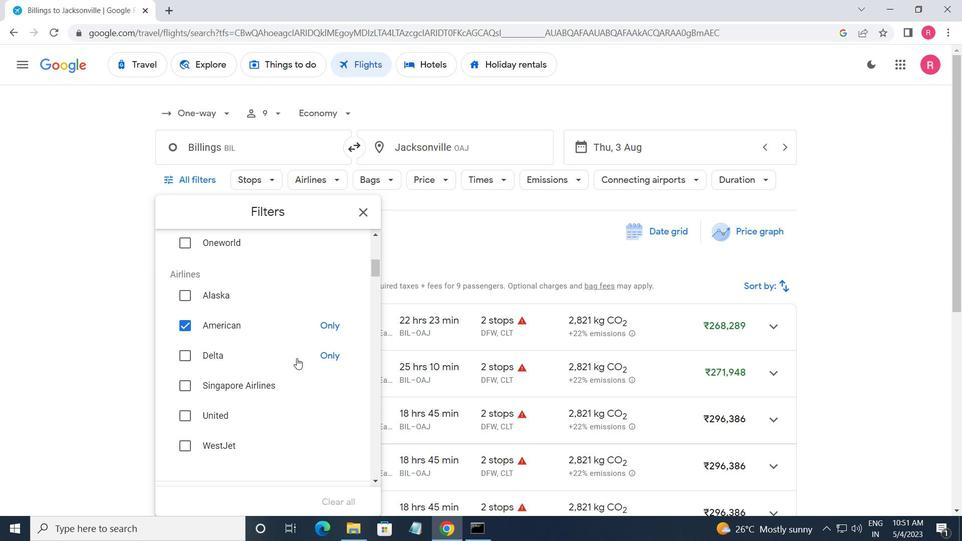 
Action: Mouse scrolled (299, 353) with delta (0, 0)
Screenshot: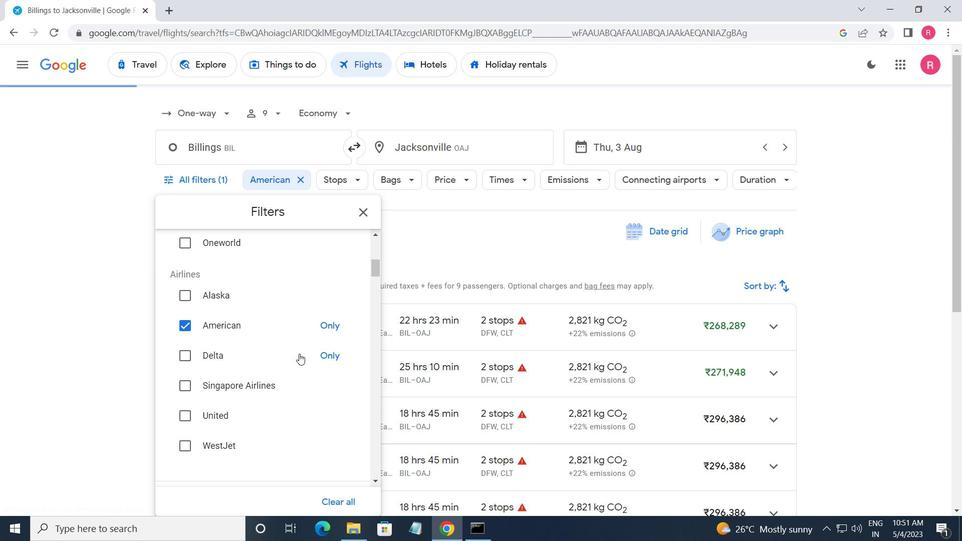 
Action: Mouse scrolled (299, 353) with delta (0, 0)
Screenshot: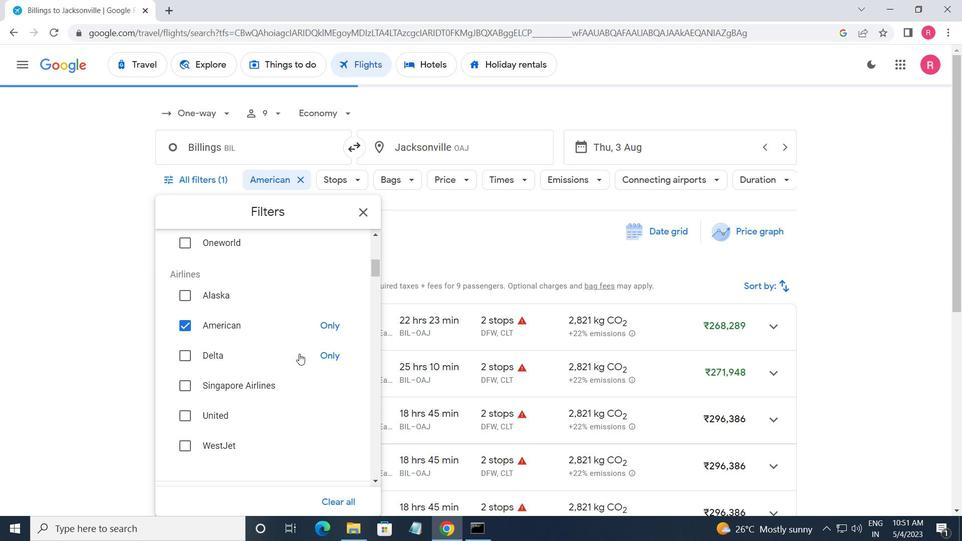 
Action: Mouse moved to (299, 351)
Screenshot: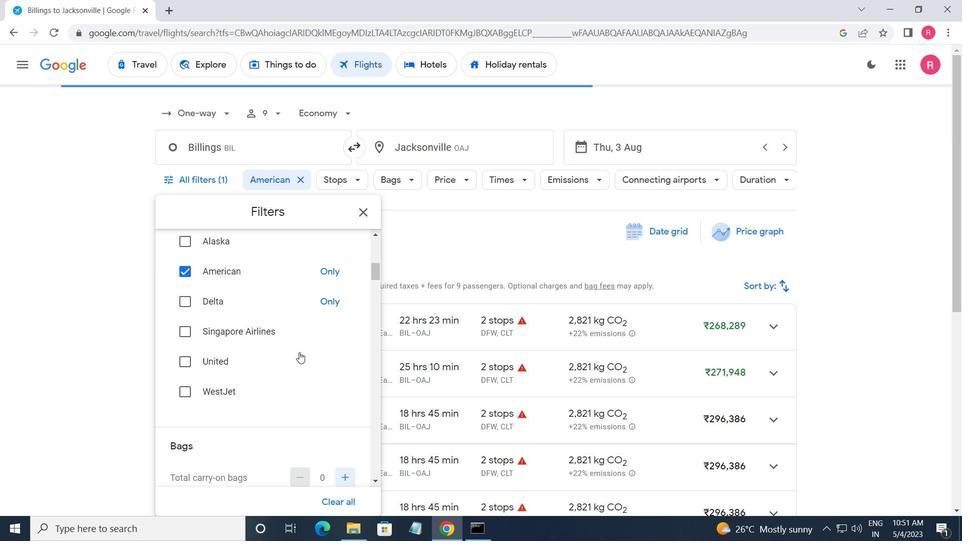 
Action: Mouse scrolled (299, 350) with delta (0, 0)
Screenshot: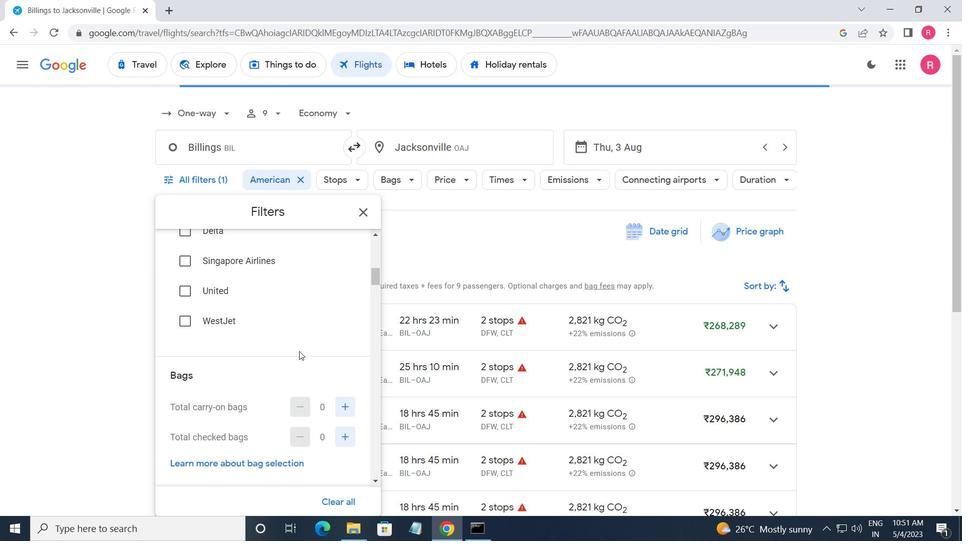 
Action: Mouse moved to (347, 373)
Screenshot: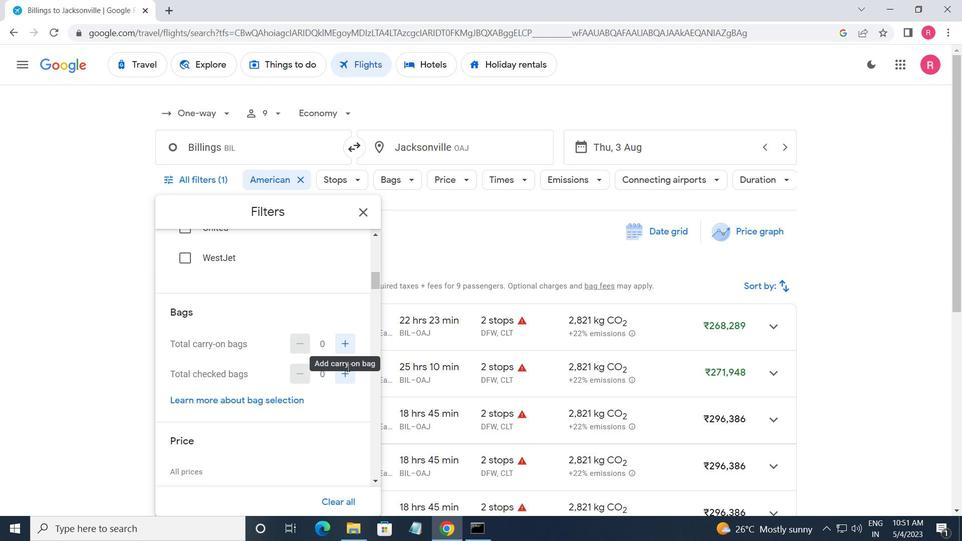 
Action: Mouse pressed left at (347, 373)
Screenshot: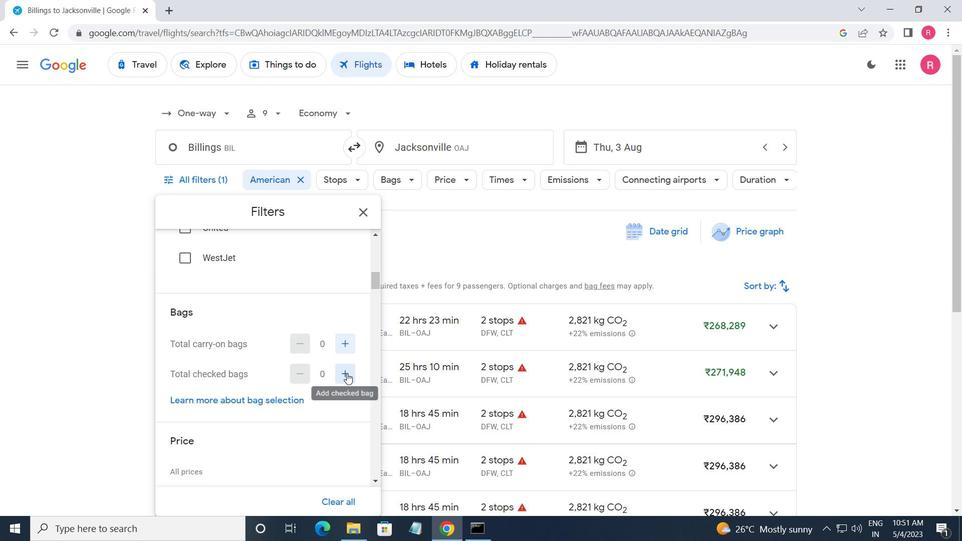 
Action: Mouse pressed left at (347, 373)
Screenshot: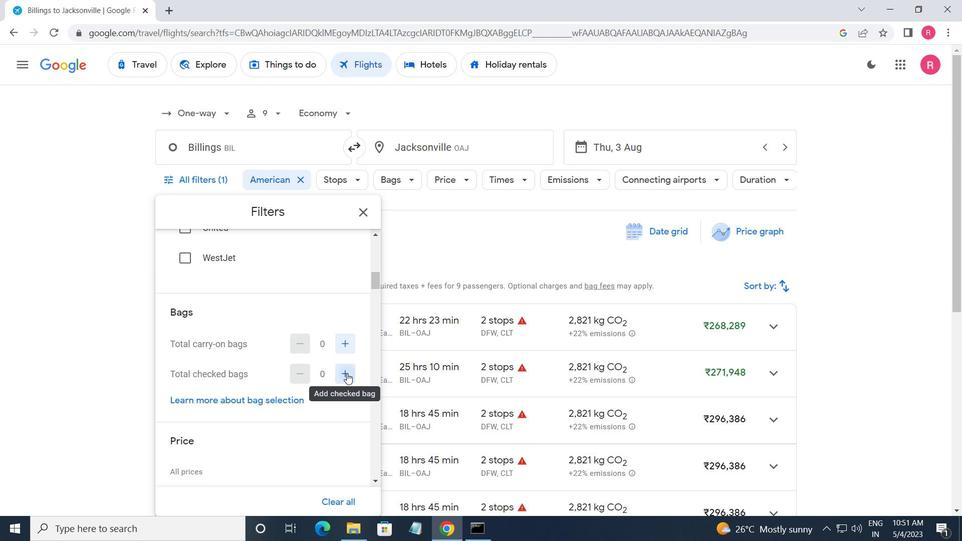 
Action: Mouse moved to (335, 346)
Screenshot: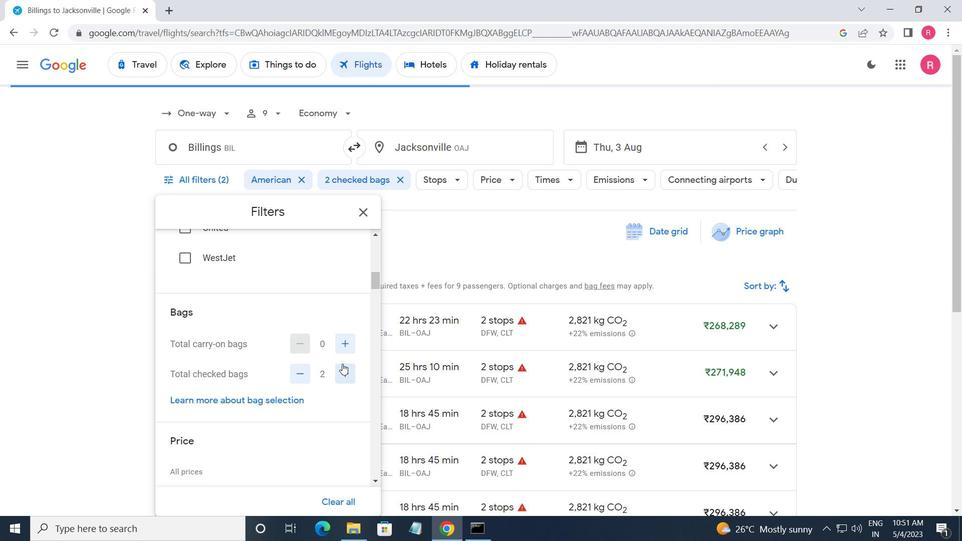 
Action: Mouse scrolled (335, 345) with delta (0, 0)
Screenshot: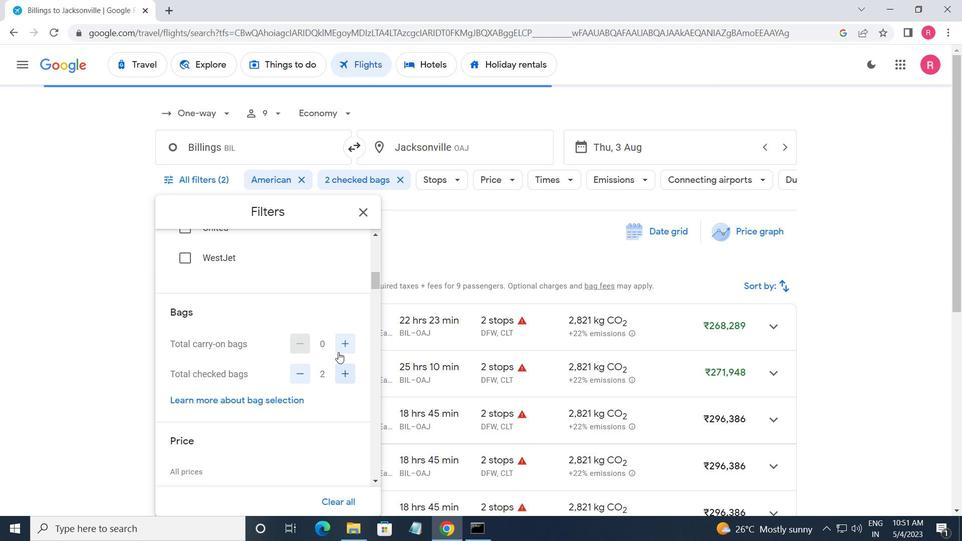 
Action: Mouse moved to (334, 346)
Screenshot: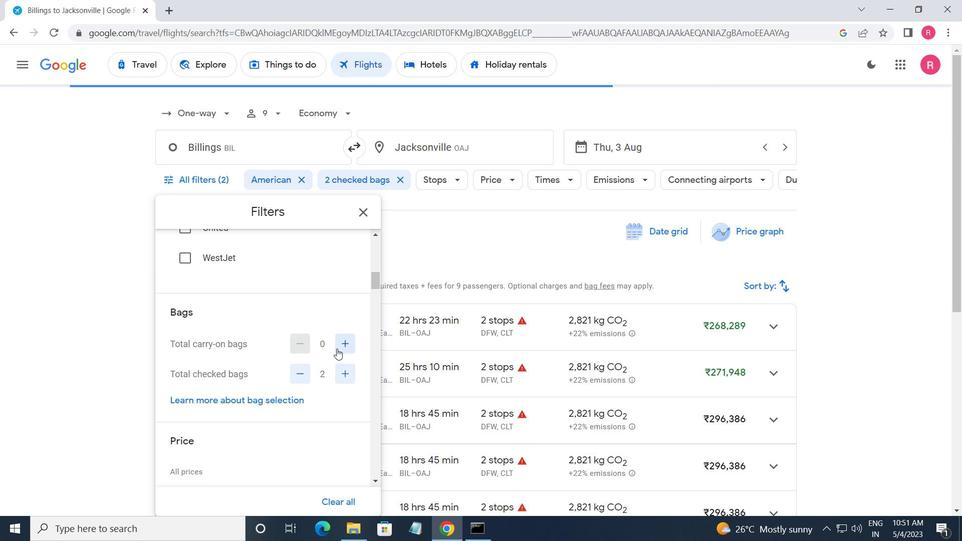 
Action: Mouse scrolled (334, 345) with delta (0, 0)
Screenshot: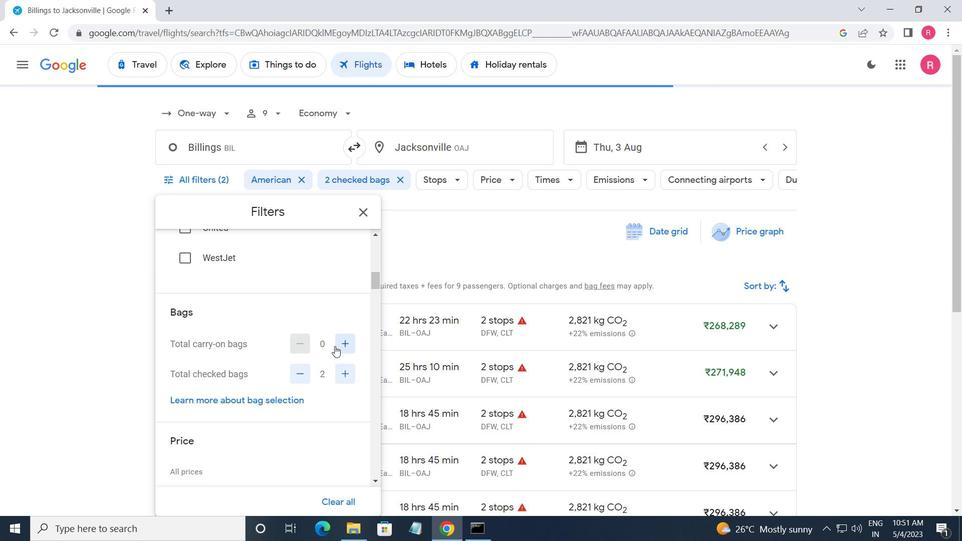 
Action: Mouse moved to (349, 367)
Screenshot: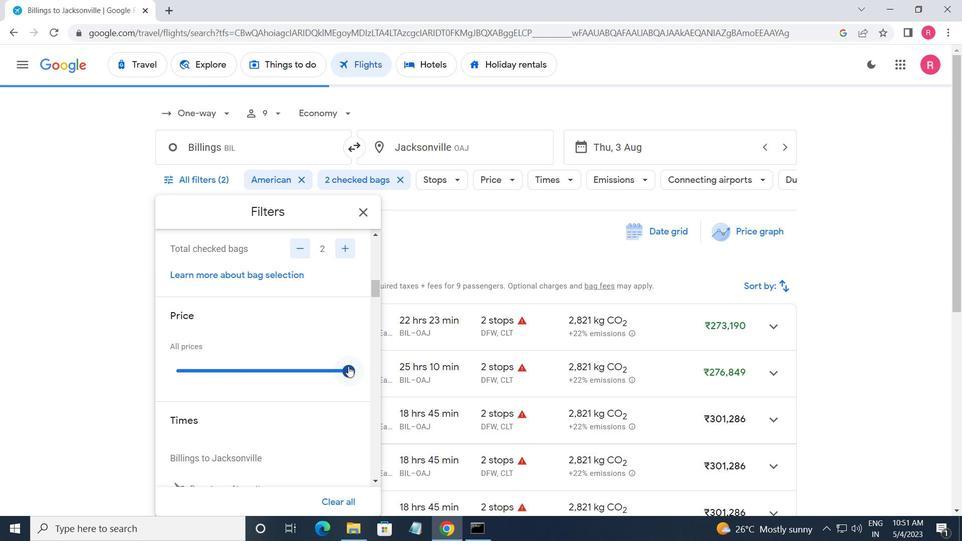 
Action: Mouse pressed left at (349, 367)
Screenshot: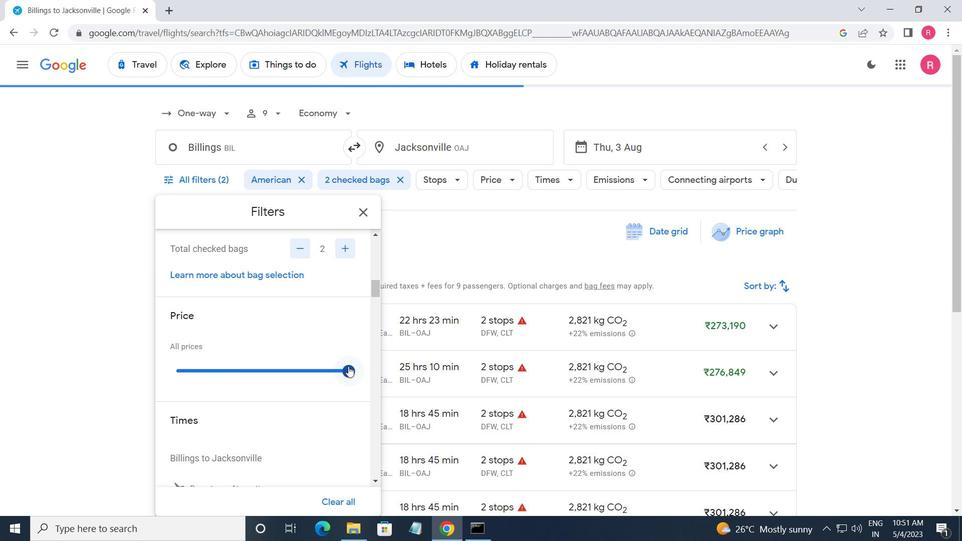 
Action: Mouse moved to (350, 369)
Screenshot: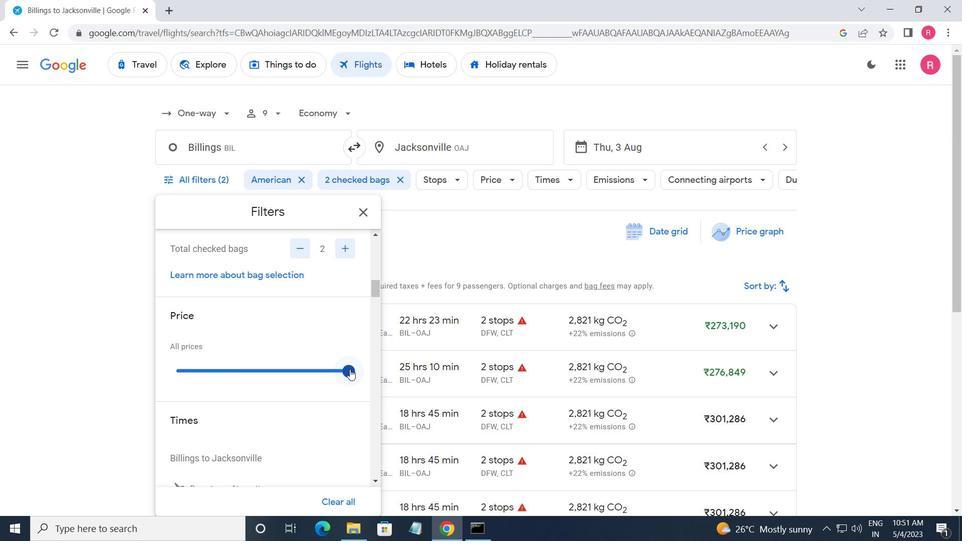 
Action: Mouse pressed left at (350, 369)
Screenshot: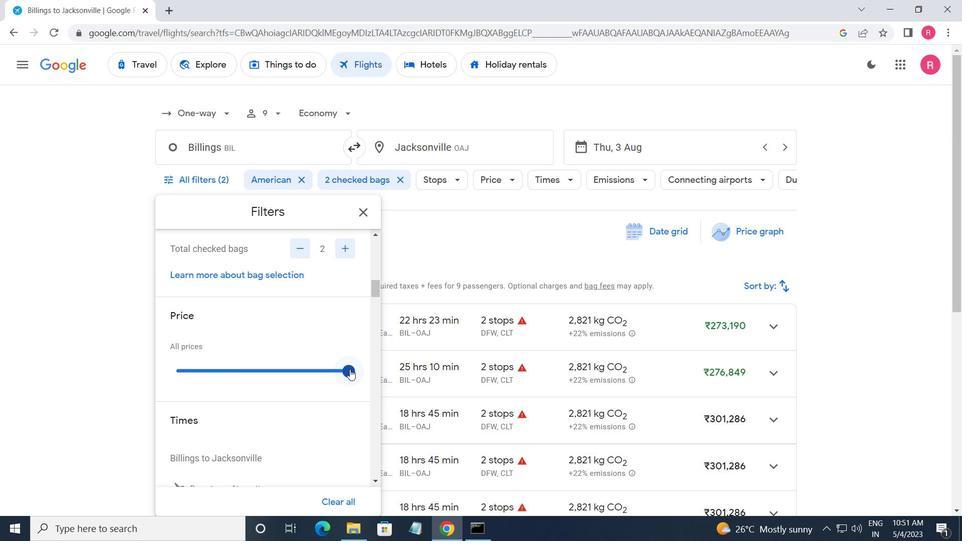 
Action: Mouse moved to (247, 372)
Screenshot: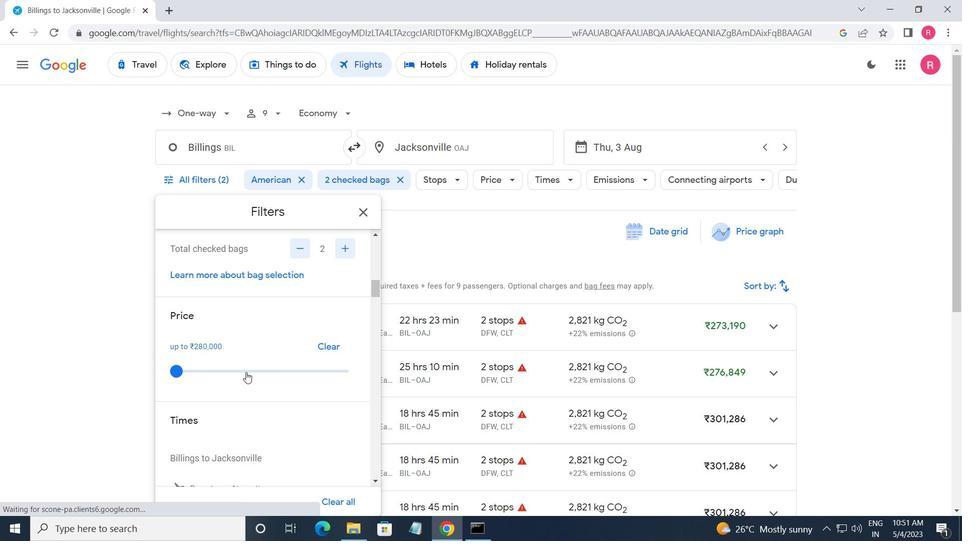 
Action: Mouse scrolled (247, 371) with delta (0, 0)
Screenshot: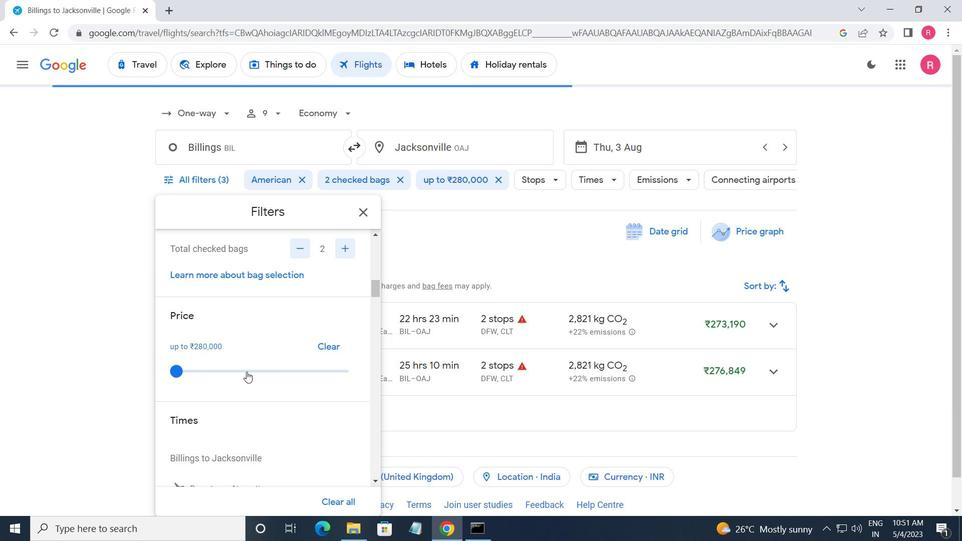
Action: Mouse scrolled (247, 371) with delta (0, 0)
Screenshot: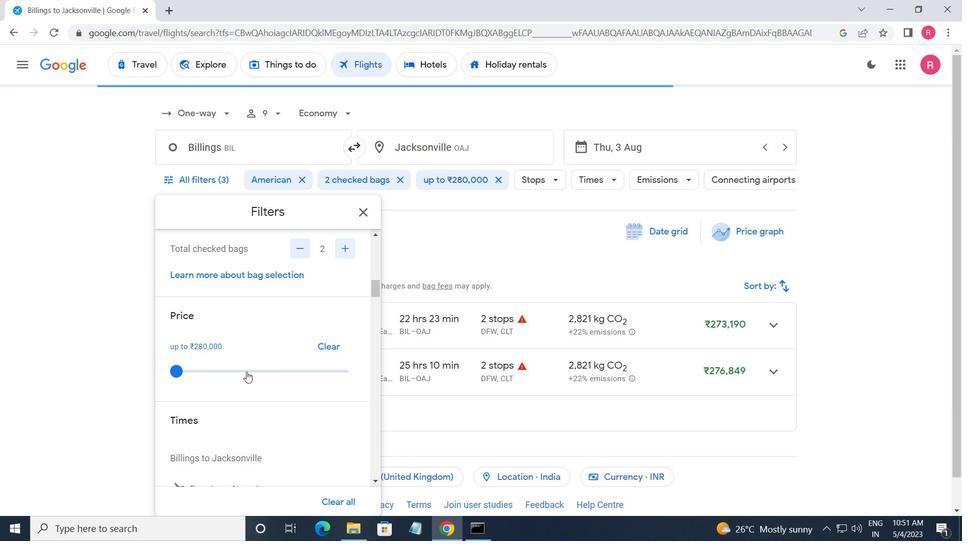 
Action: Mouse moved to (181, 386)
Screenshot: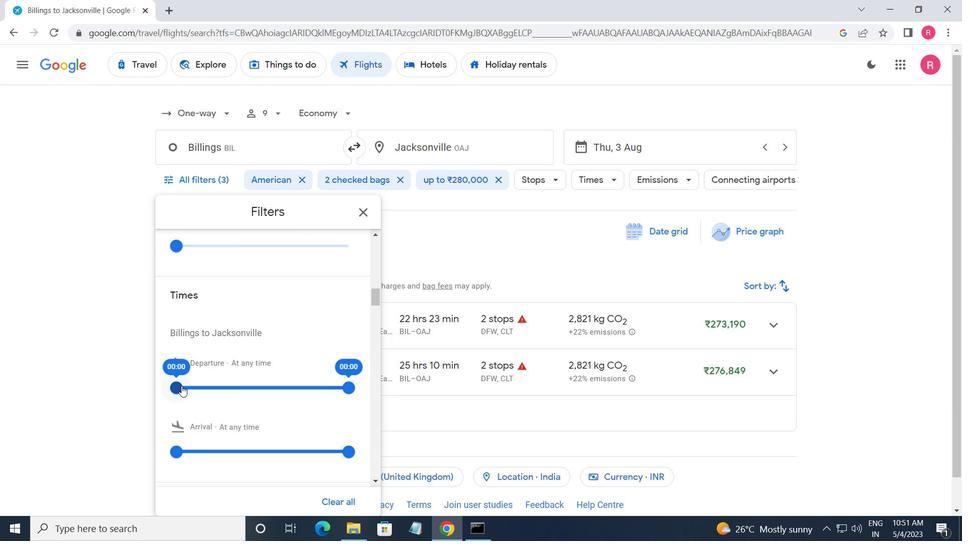 
Action: Mouse pressed left at (181, 386)
Screenshot: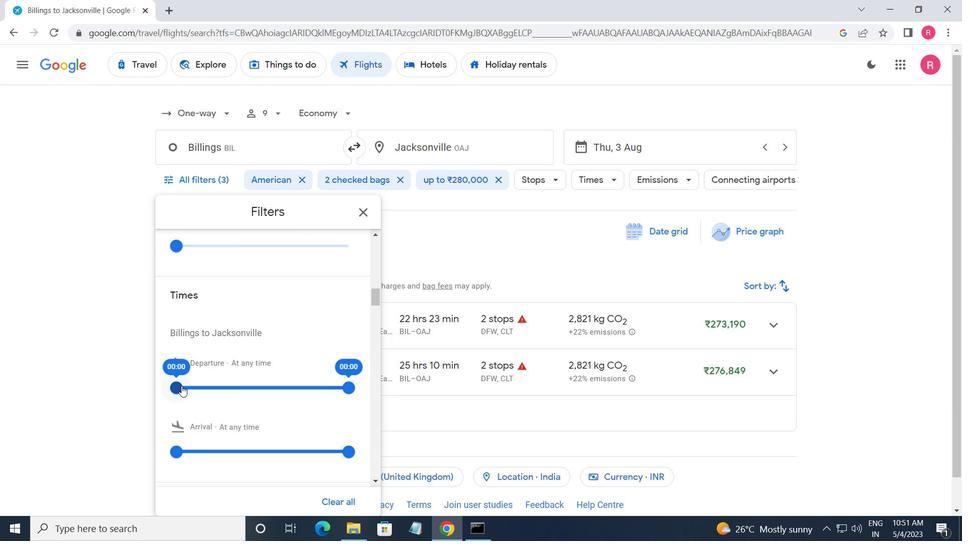 
Action: Mouse moved to (343, 384)
Screenshot: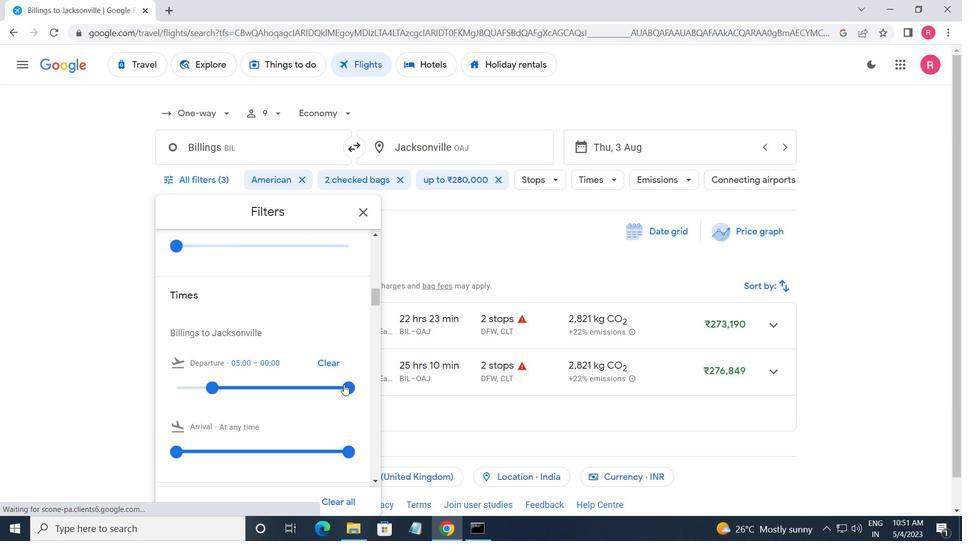
Action: Mouse pressed left at (343, 384)
Screenshot: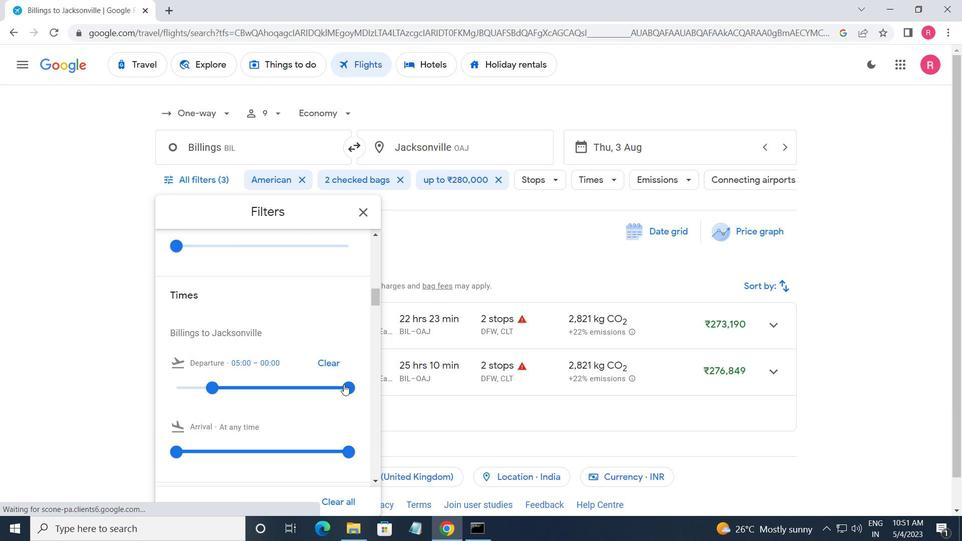
Action: Mouse moved to (361, 217)
Screenshot: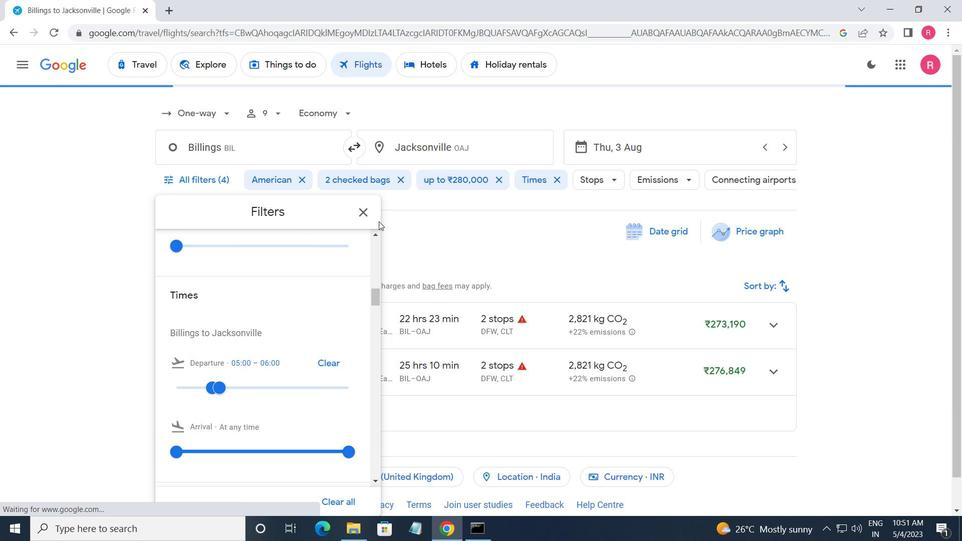 
Action: Mouse pressed left at (361, 217)
Screenshot: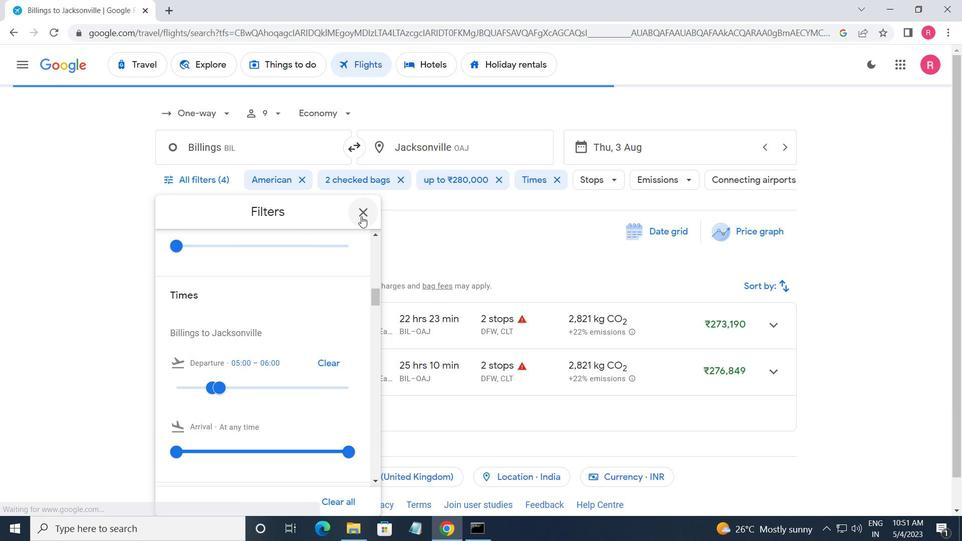 
Action: Mouse moved to (306, 207)
Screenshot: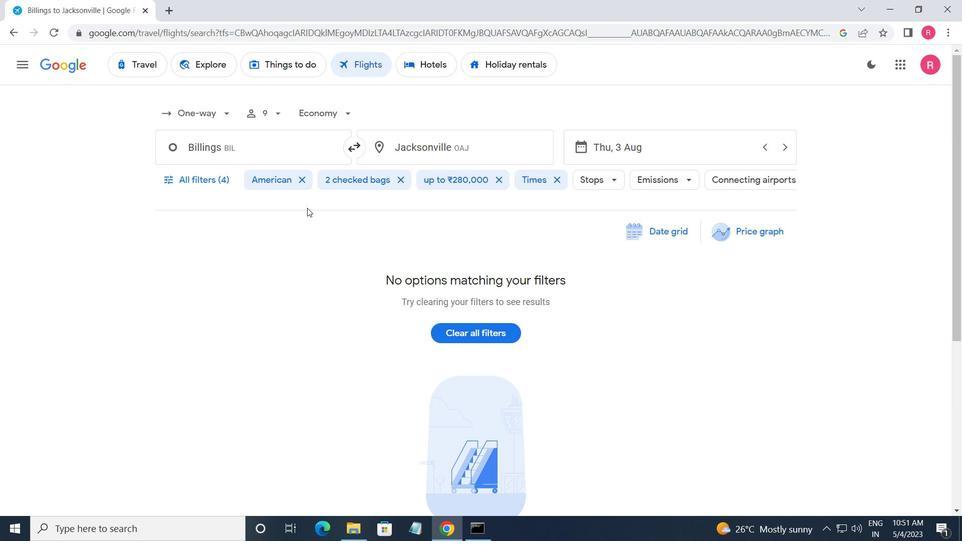 
